 Task: Look for space in Rosetta, Egypt from 9th July, 2023 to 16th July, 2023 for 2 adults, 1 child in price range Rs.8000 to Rs.16000. Place can be entire place with 2 bedrooms having 2 beds and 1 bathroom. Property type can be house, flat, guest house. Booking option can be shelf check-in. Required host language is English.
Action: Mouse moved to (433, 91)
Screenshot: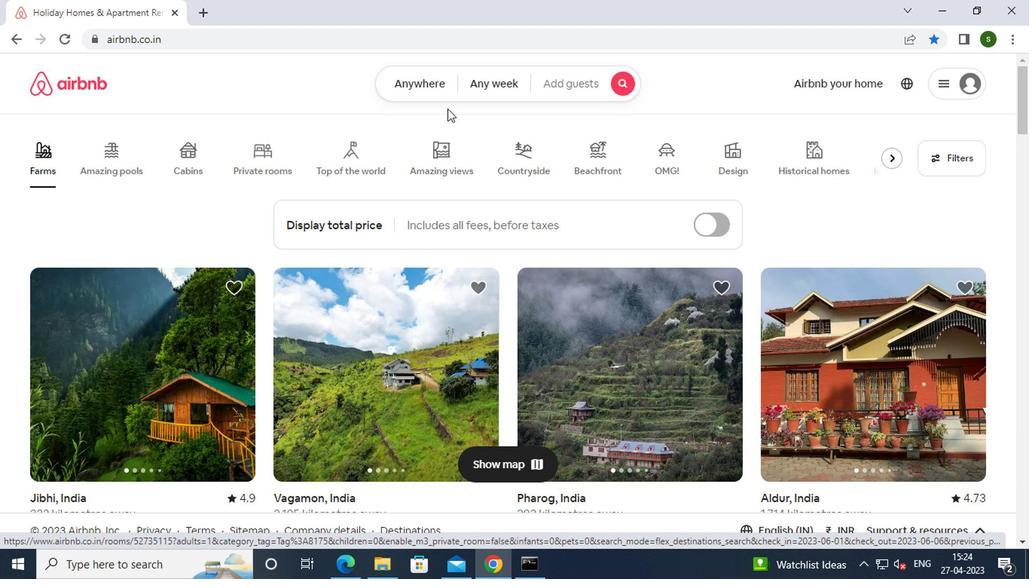 
Action: Mouse pressed left at (433, 91)
Screenshot: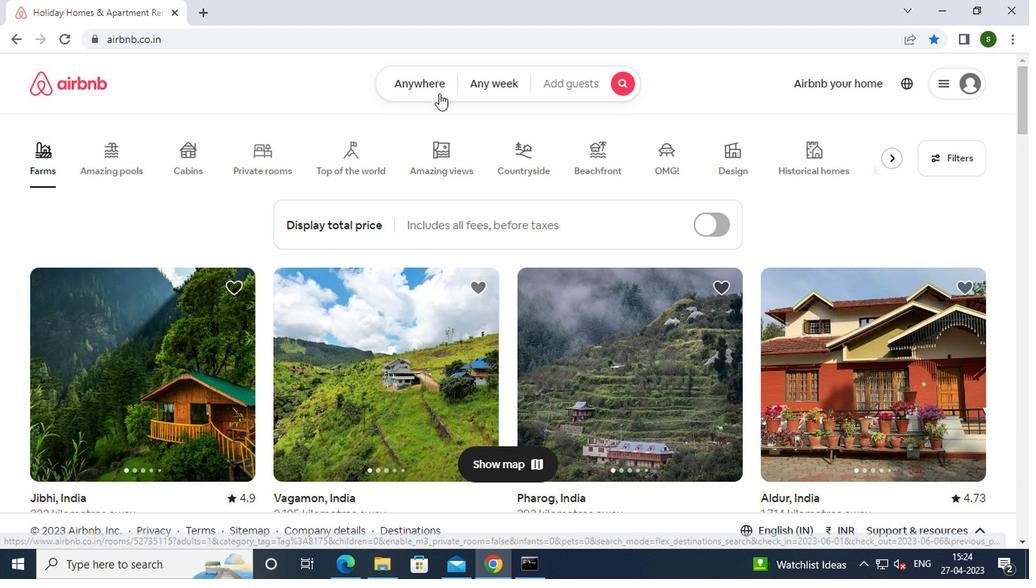 
Action: Mouse moved to (317, 153)
Screenshot: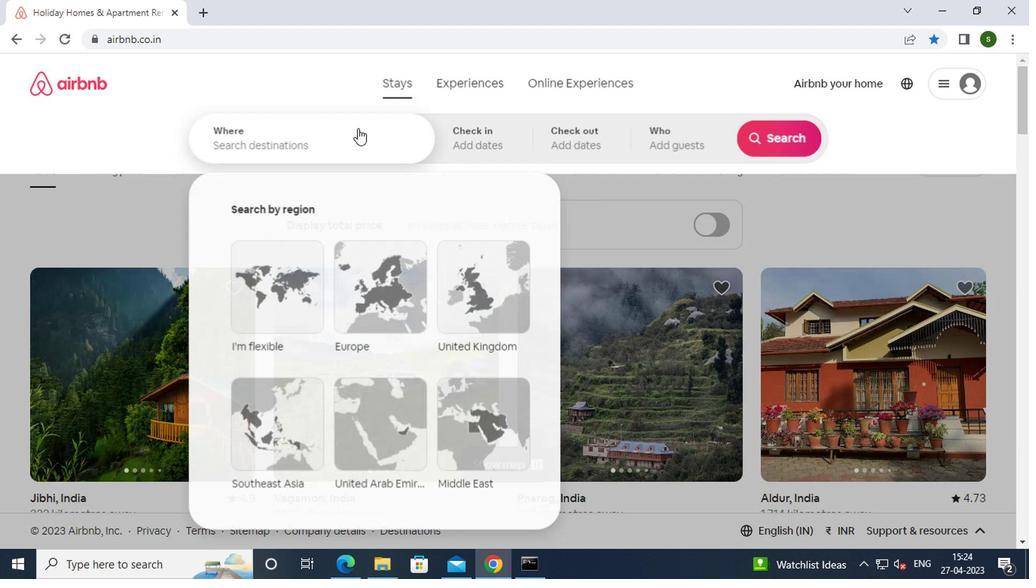 
Action: Mouse pressed left at (317, 153)
Screenshot: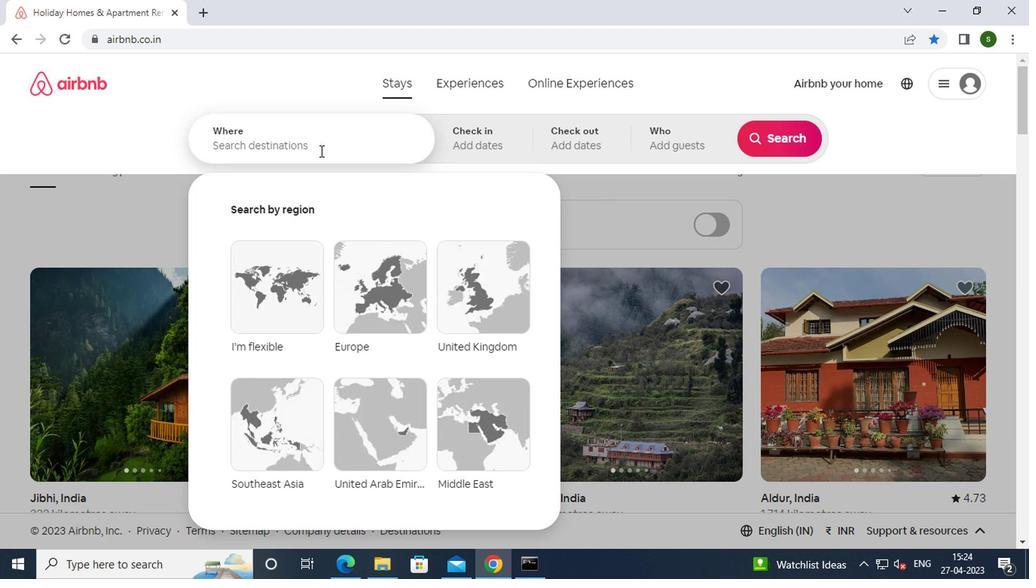 
Action: Key pressed r<Key.caps_lock>osetta,<Key.space><Key.caps_lock>e<Key.caps_lock>gypt
Screenshot: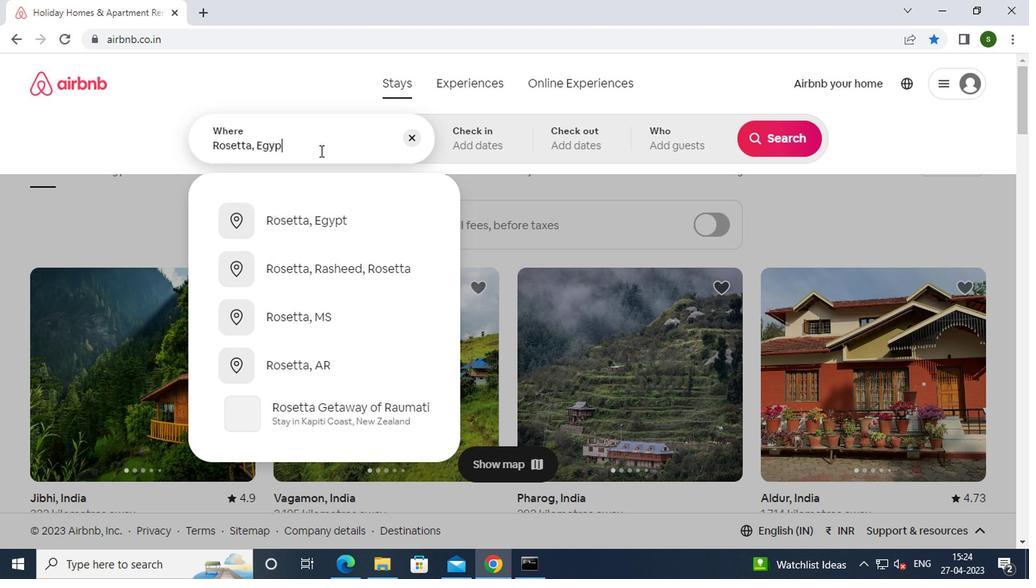
Action: Mouse moved to (337, 222)
Screenshot: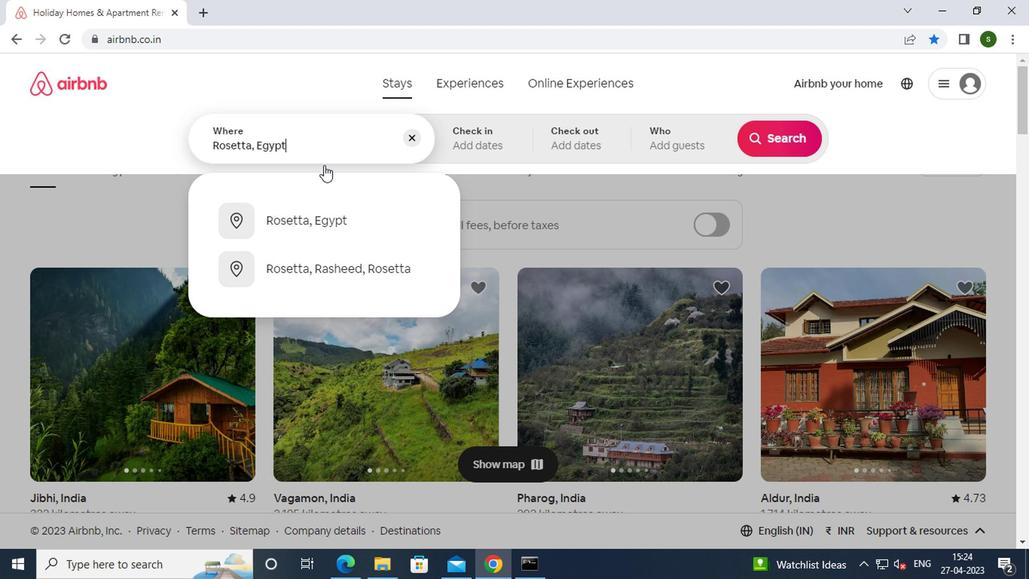 
Action: Mouse pressed left at (337, 222)
Screenshot: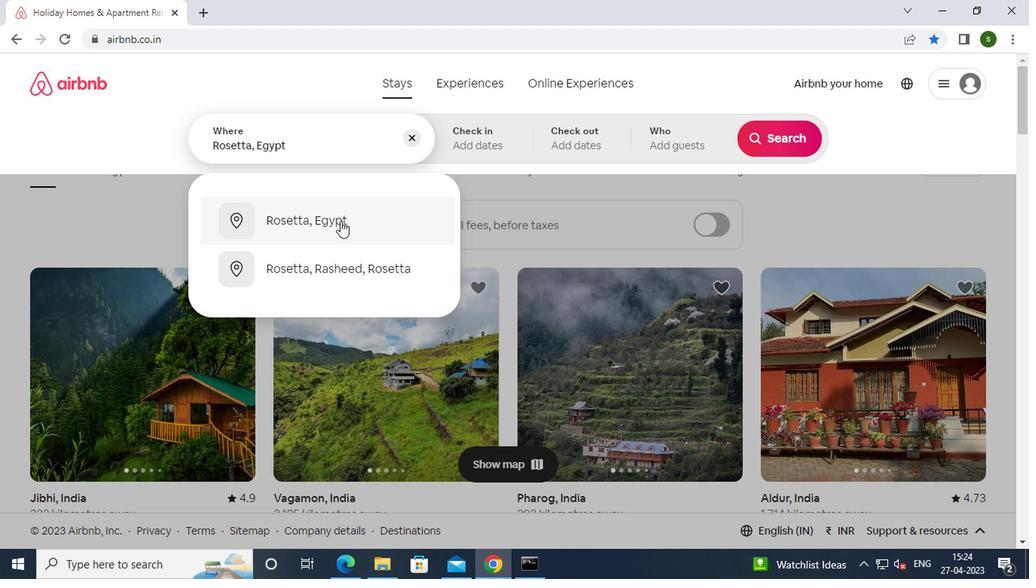 
Action: Mouse moved to (765, 261)
Screenshot: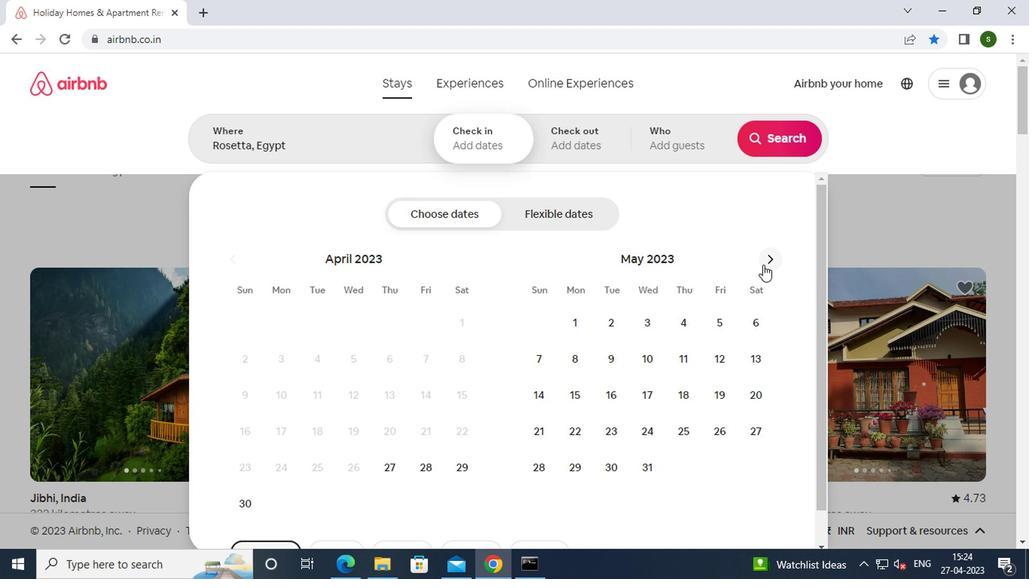
Action: Mouse pressed left at (765, 261)
Screenshot: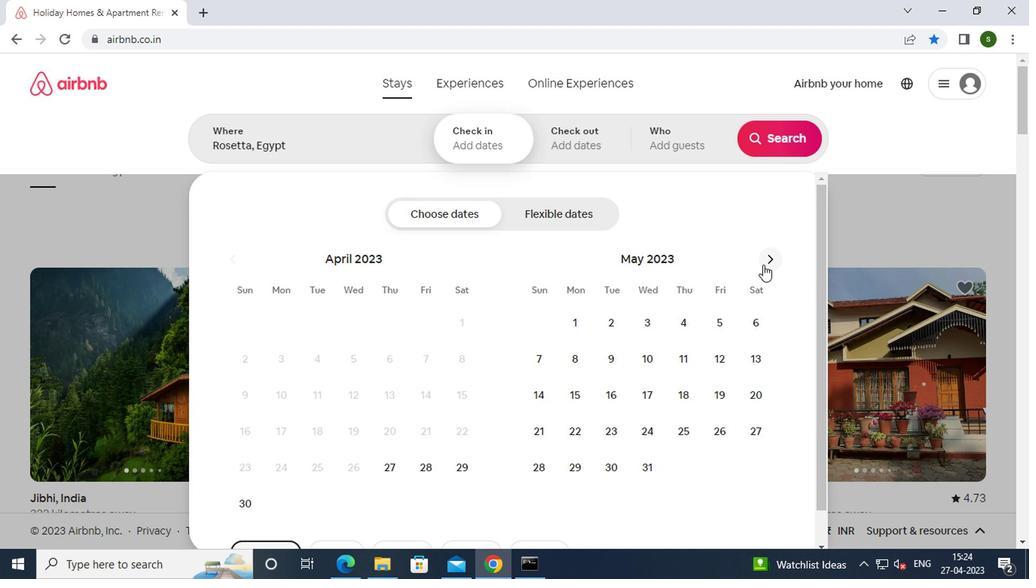 
Action: Mouse pressed left at (765, 261)
Screenshot: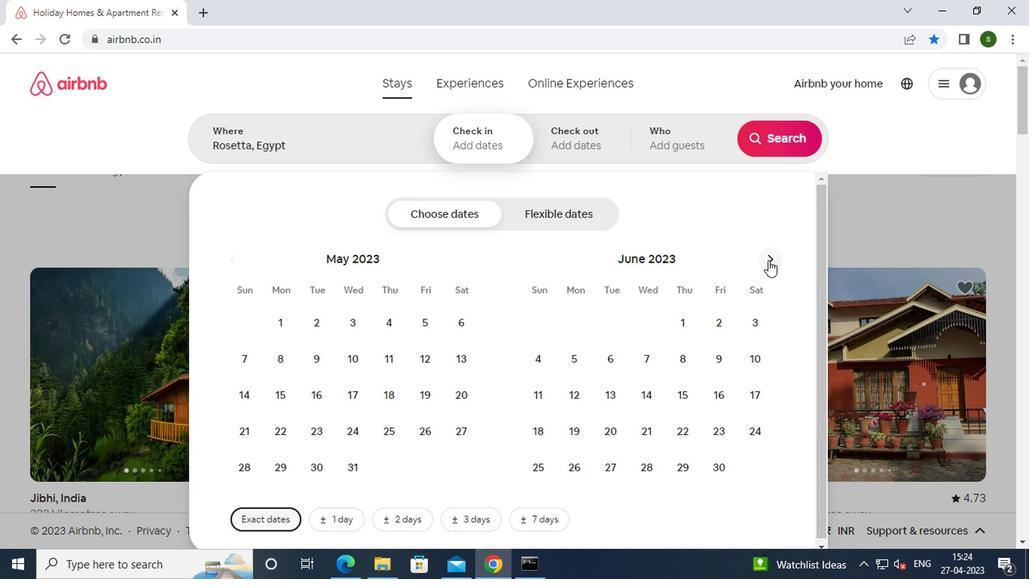 
Action: Mouse moved to (540, 389)
Screenshot: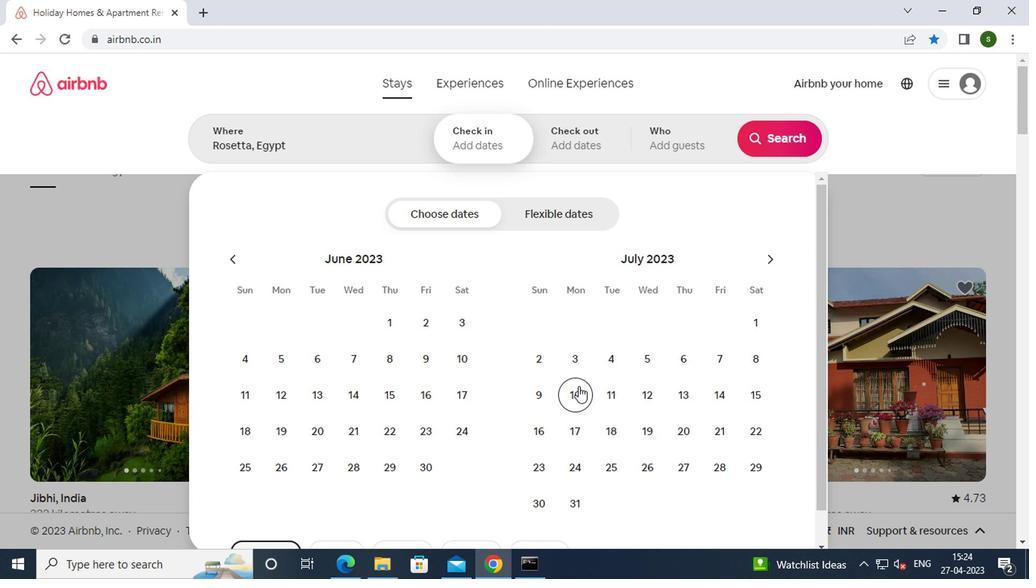 
Action: Mouse pressed left at (540, 389)
Screenshot: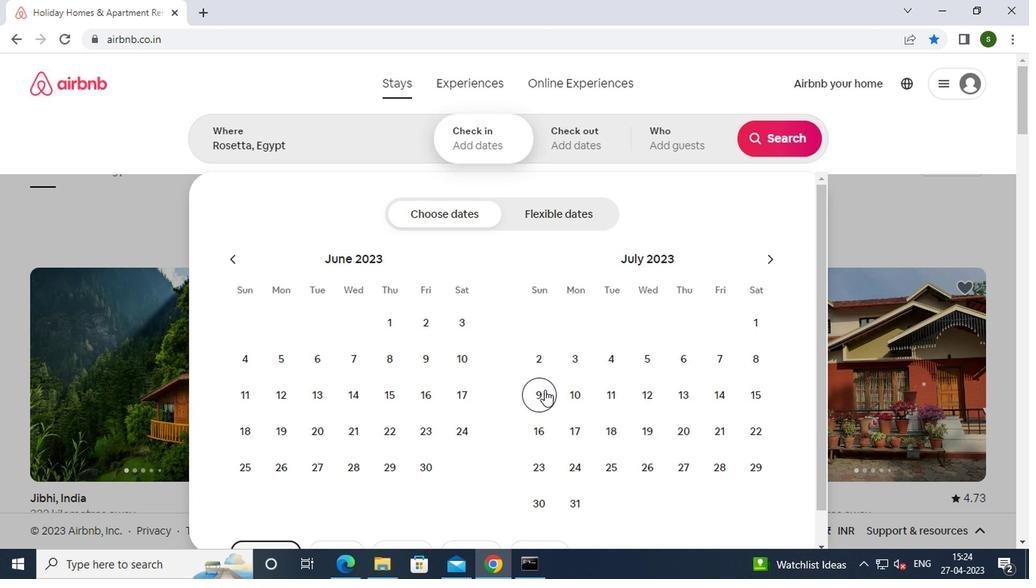 
Action: Mouse moved to (537, 423)
Screenshot: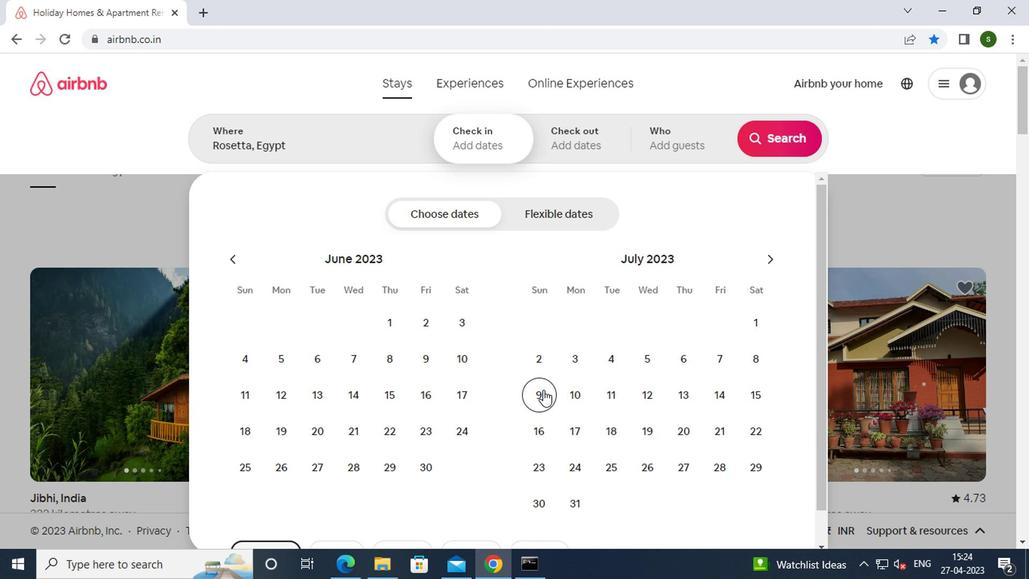 
Action: Mouse pressed left at (537, 423)
Screenshot: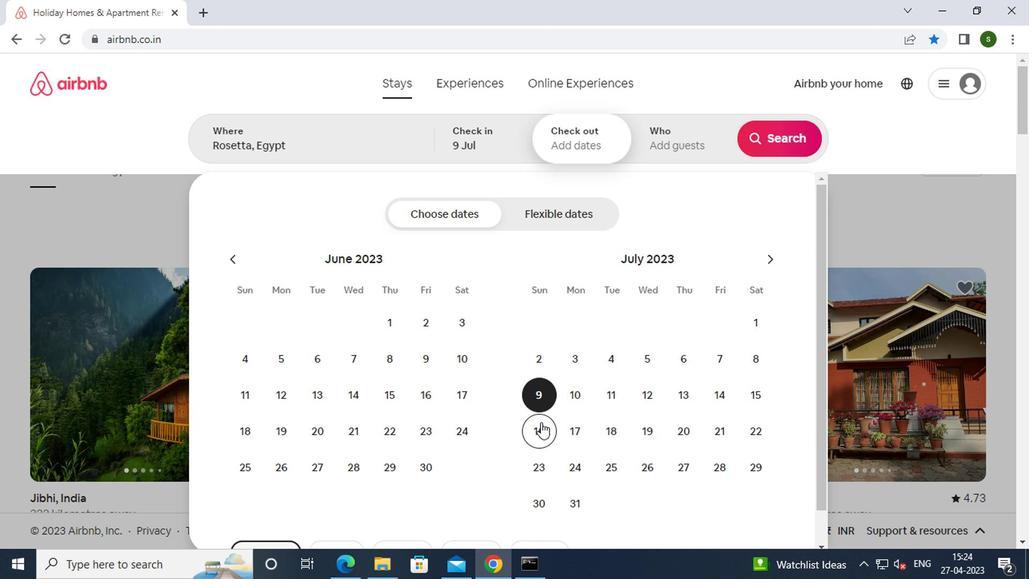 
Action: Mouse moved to (675, 143)
Screenshot: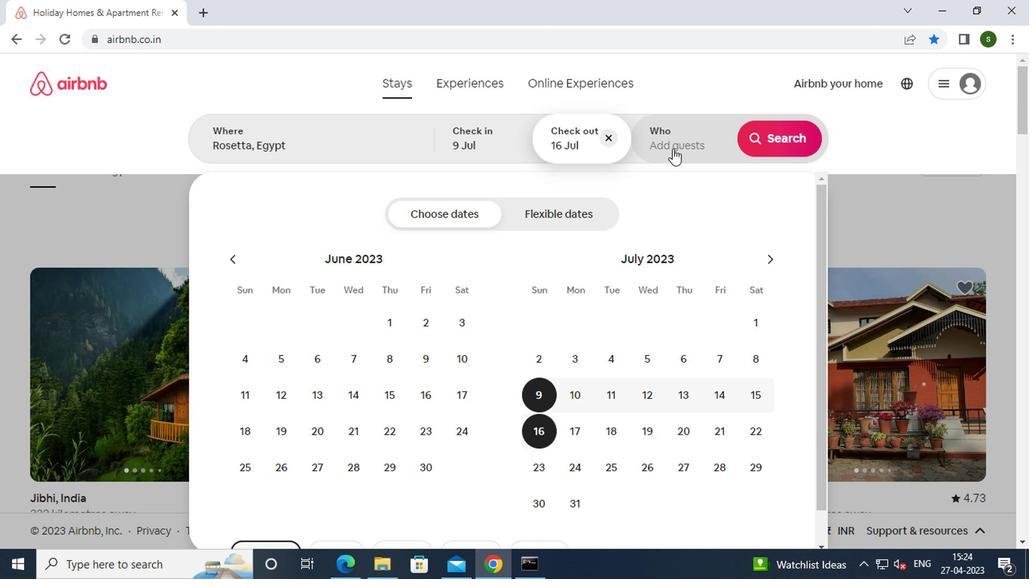 
Action: Mouse pressed left at (675, 143)
Screenshot: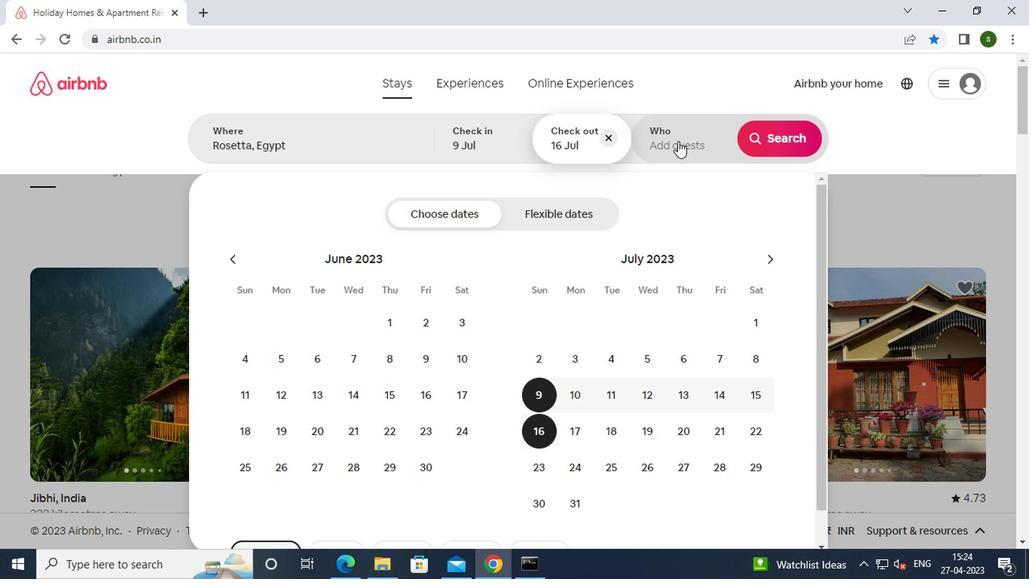 
Action: Mouse moved to (778, 215)
Screenshot: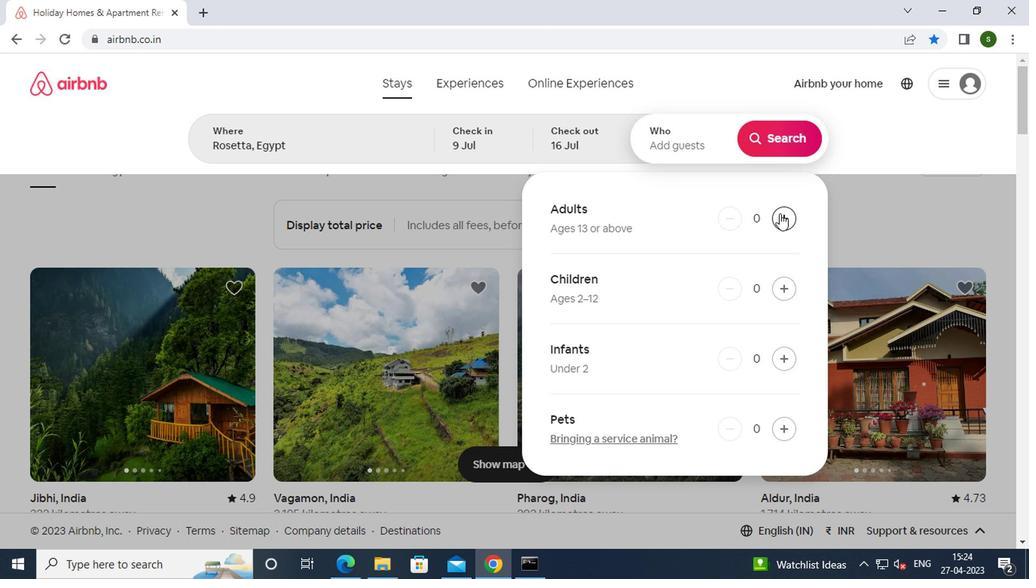
Action: Mouse pressed left at (778, 215)
Screenshot: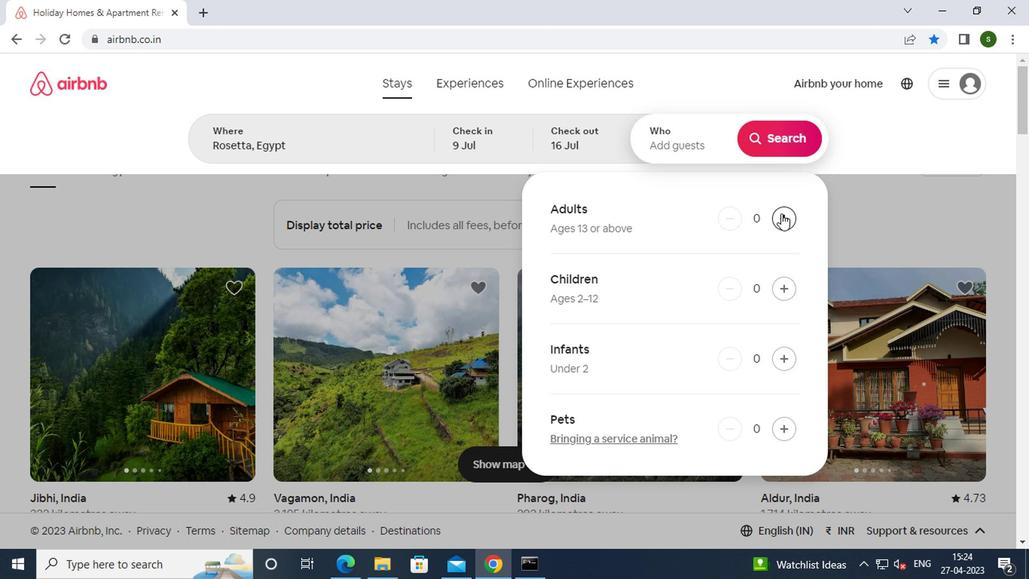 
Action: Mouse pressed left at (778, 215)
Screenshot: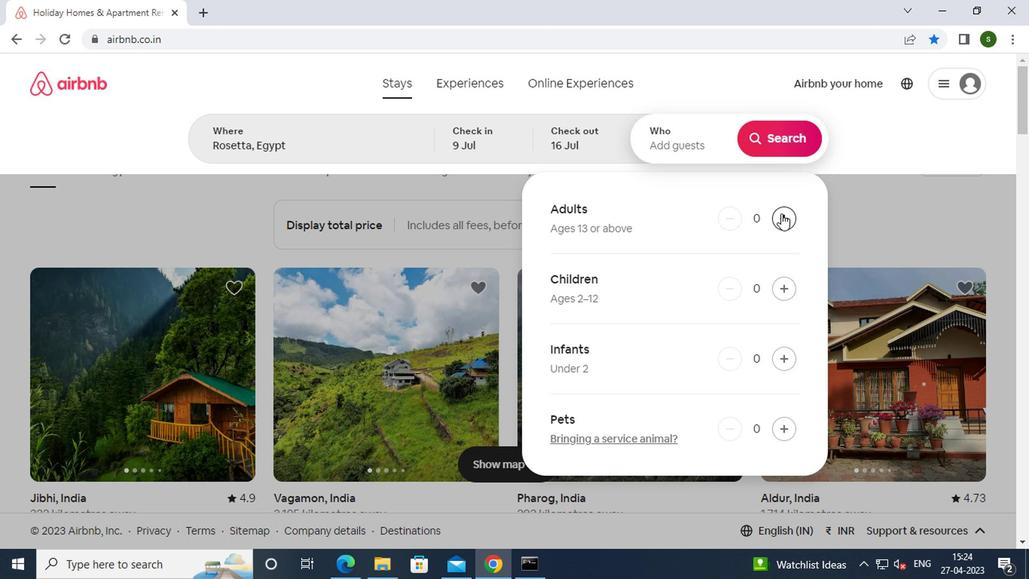 
Action: Mouse moved to (784, 281)
Screenshot: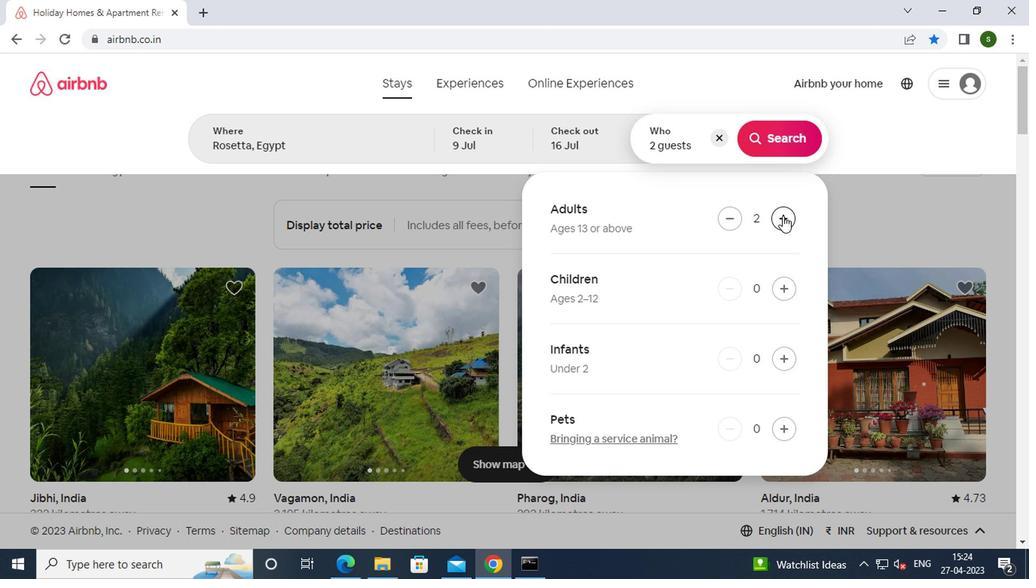 
Action: Mouse pressed left at (784, 281)
Screenshot: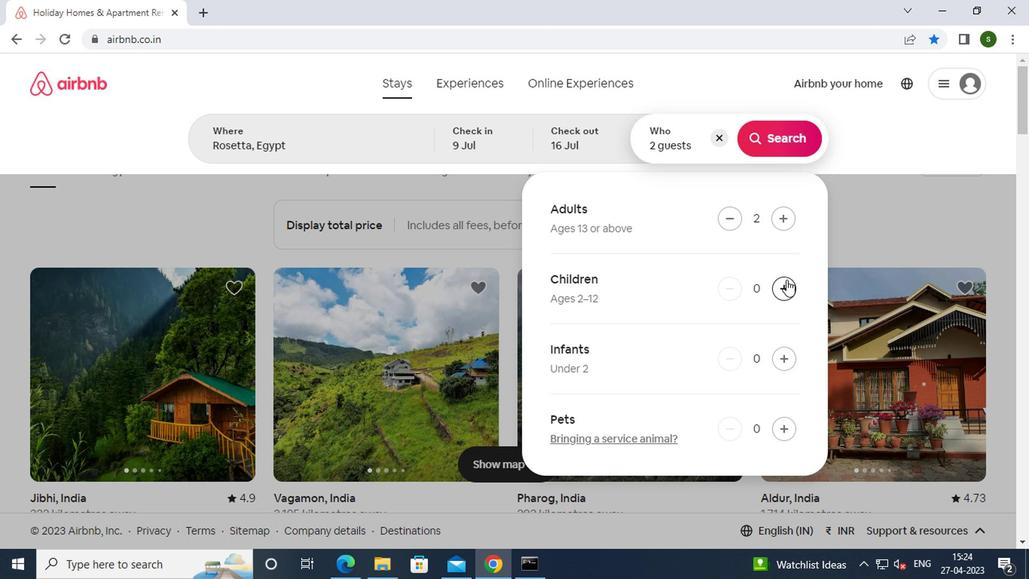 
Action: Mouse moved to (787, 143)
Screenshot: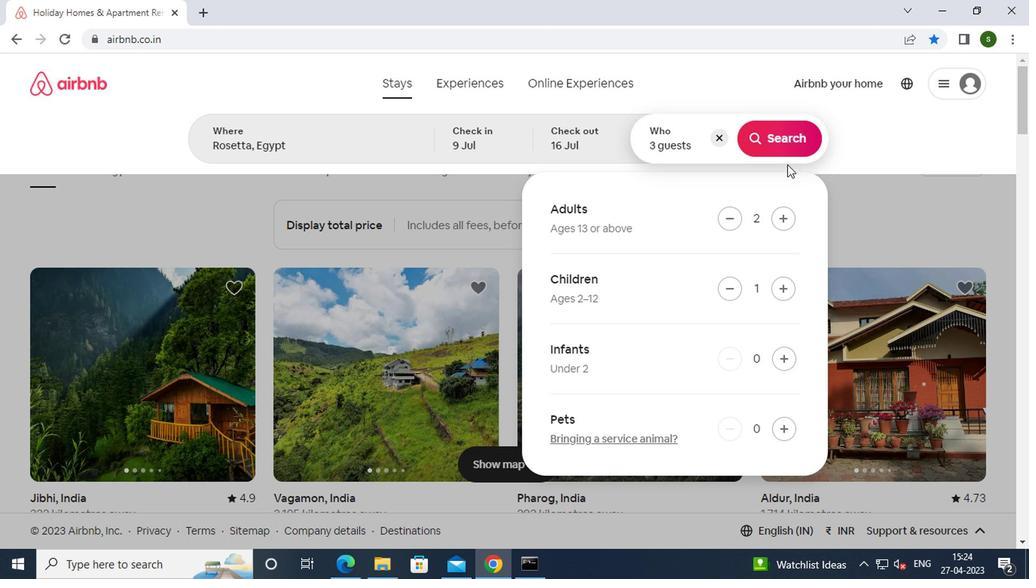 
Action: Mouse pressed left at (787, 143)
Screenshot: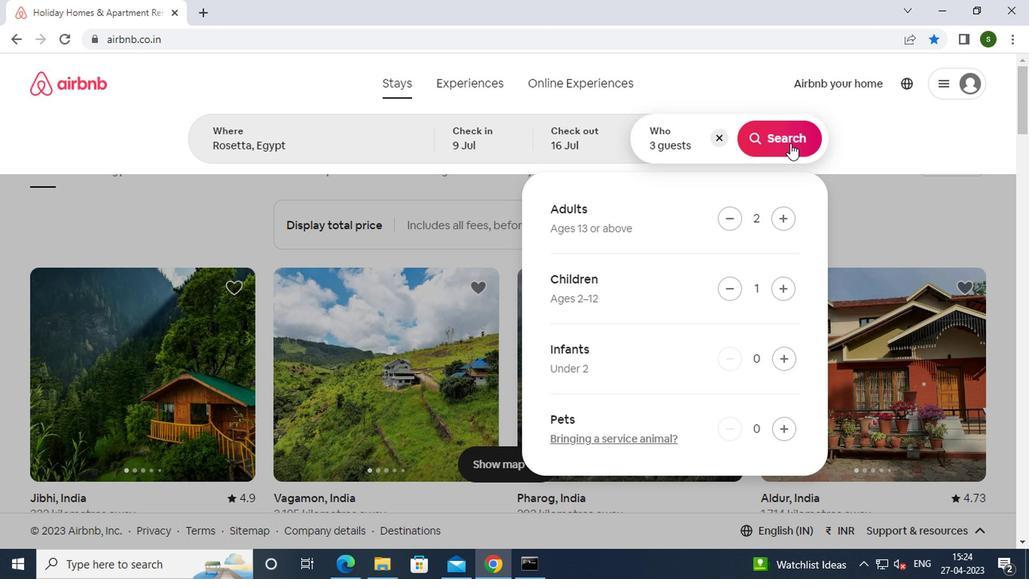 
Action: Mouse moved to (958, 156)
Screenshot: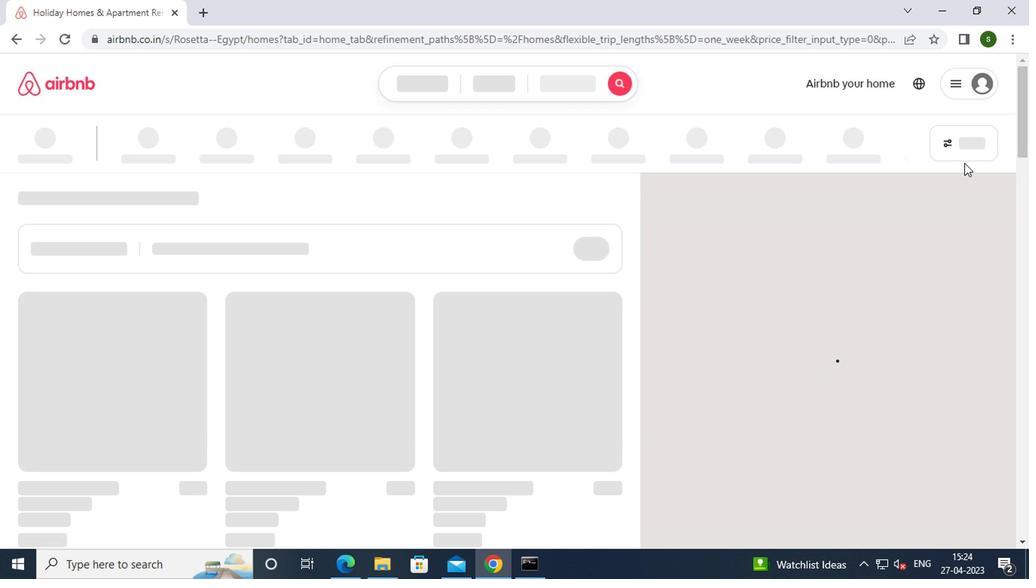 
Action: Mouse pressed left at (958, 156)
Screenshot: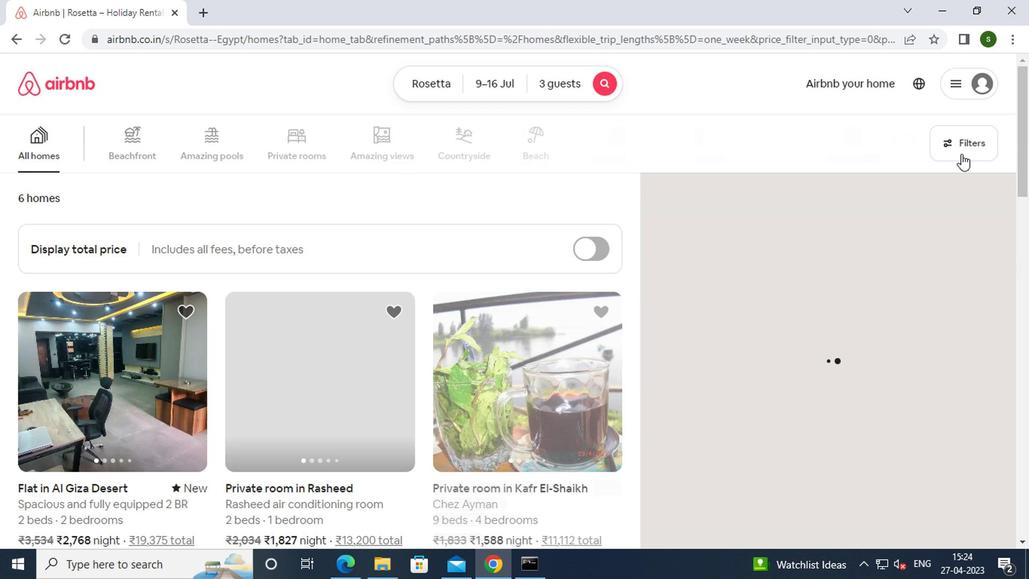
Action: Mouse moved to (396, 344)
Screenshot: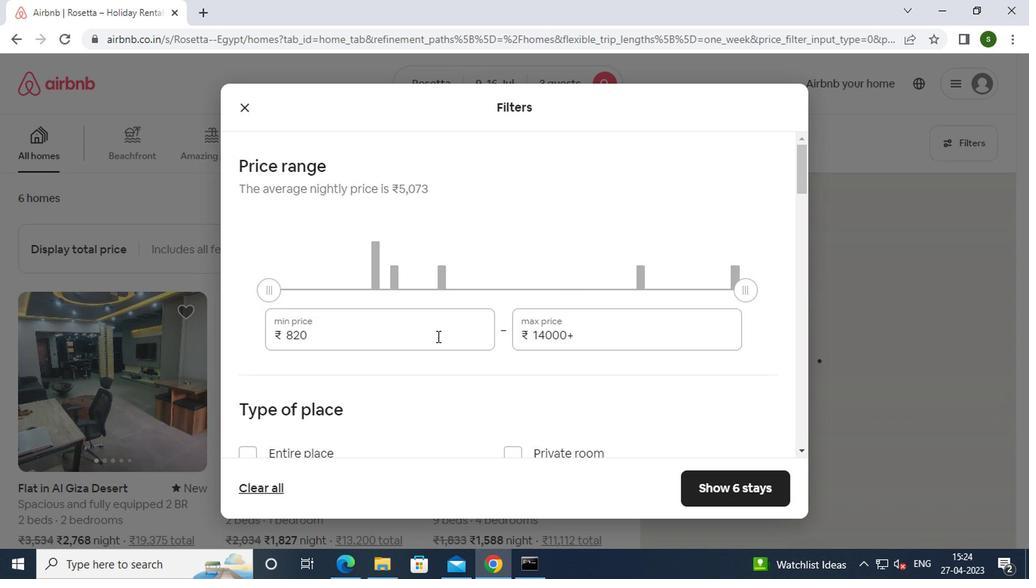 
Action: Mouse pressed left at (396, 344)
Screenshot: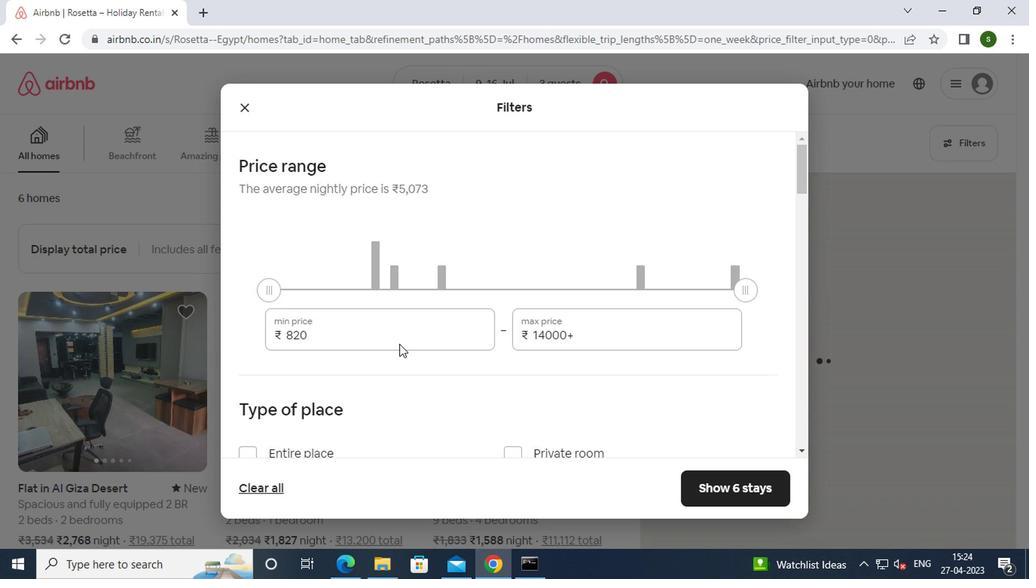 
Action: Mouse moved to (395, 330)
Screenshot: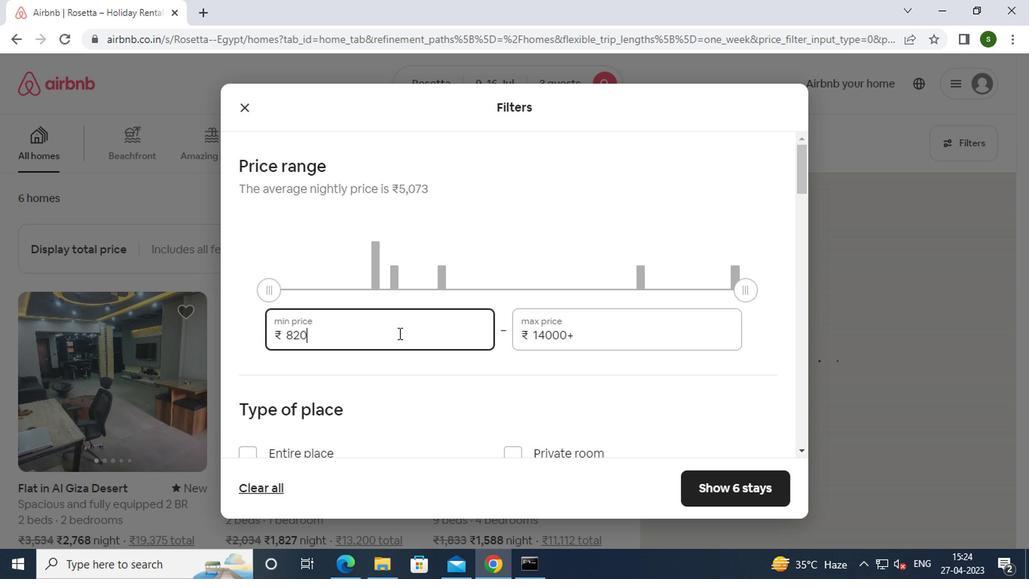 
Action: Key pressed <Key.backspace><Key.backspace><Key.backspace><Key.backspace><Key.backspace><Key.backspace><Key.backspace><Key.backspace>8000
Screenshot: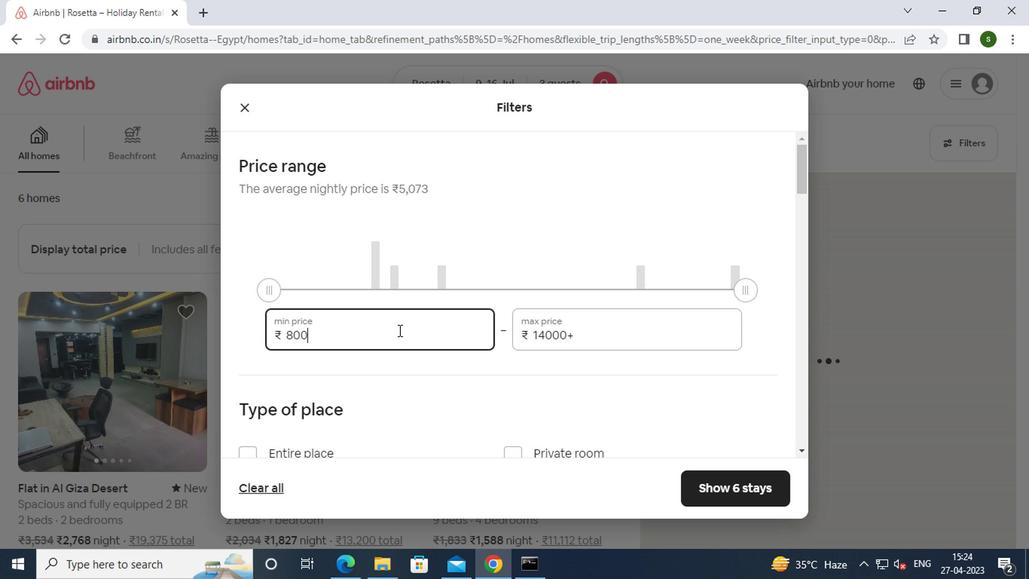 
Action: Mouse moved to (593, 336)
Screenshot: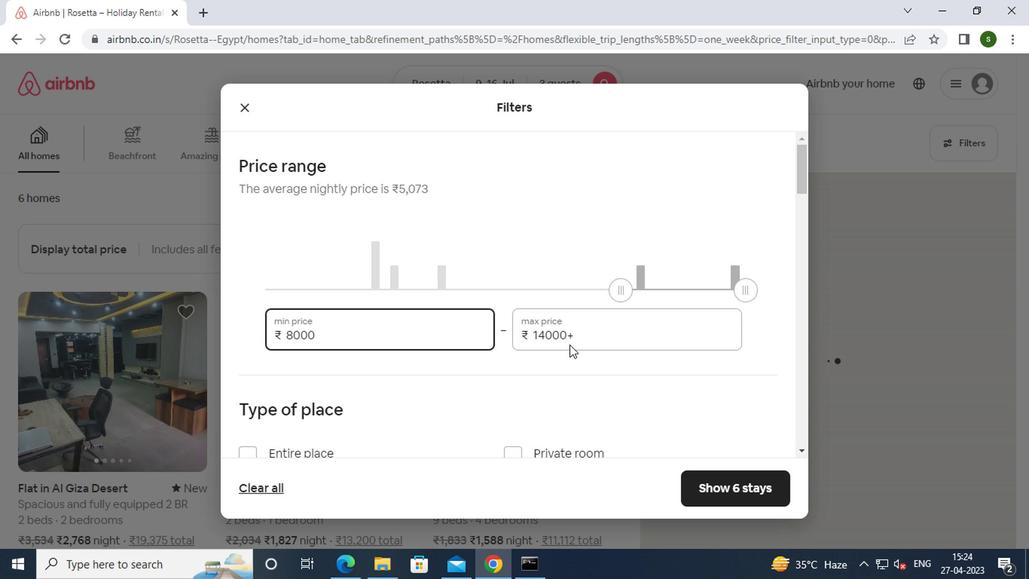 
Action: Mouse pressed left at (593, 336)
Screenshot: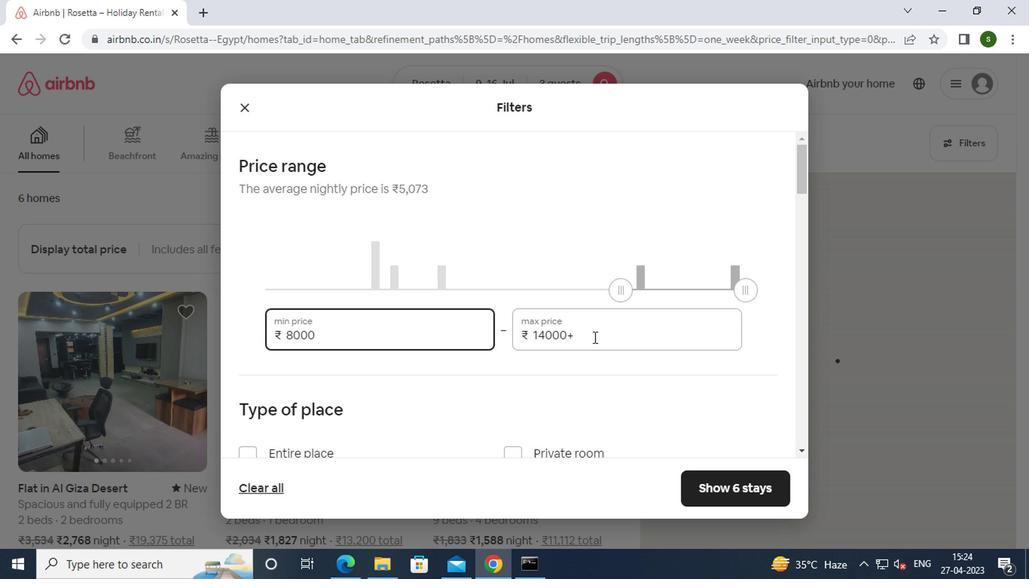 
Action: Key pressed <Key.backspace><Key.backspace><Key.backspace><Key.backspace><Key.backspace><Key.backspace><Key.backspace><Key.backspace><Key.backspace>16000
Screenshot: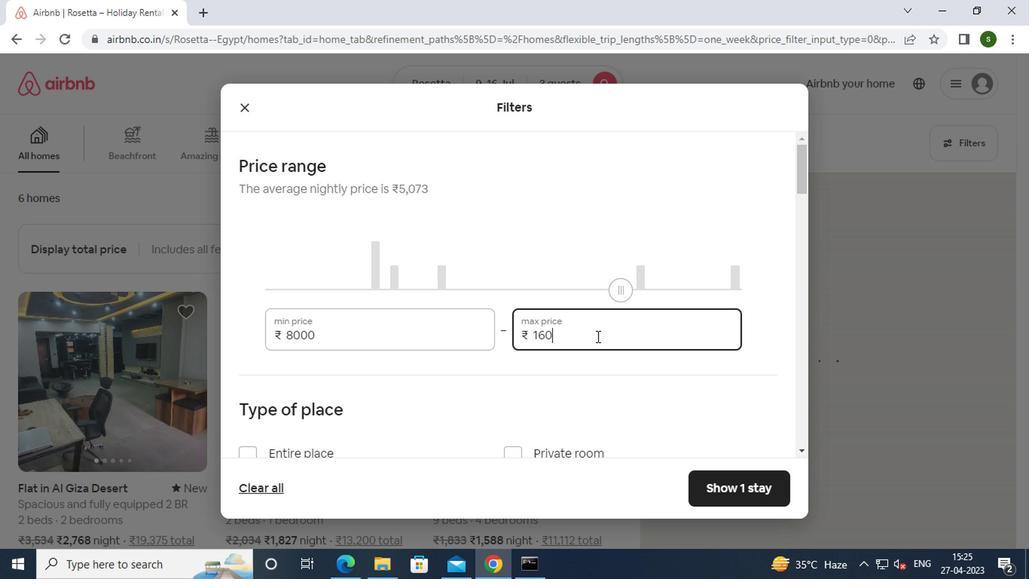 
Action: Mouse moved to (481, 315)
Screenshot: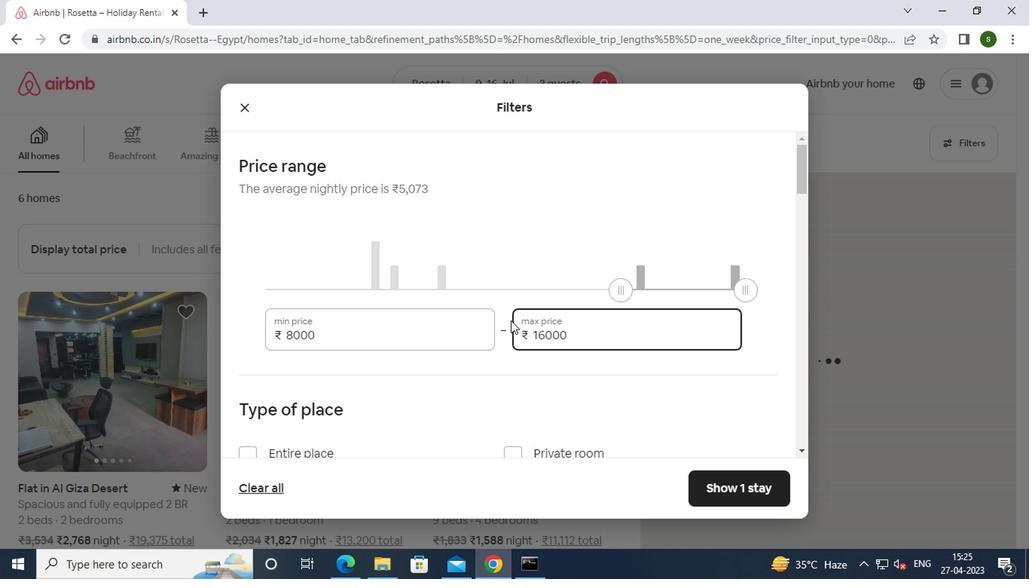 
Action: Mouse scrolled (481, 315) with delta (0, 0)
Screenshot: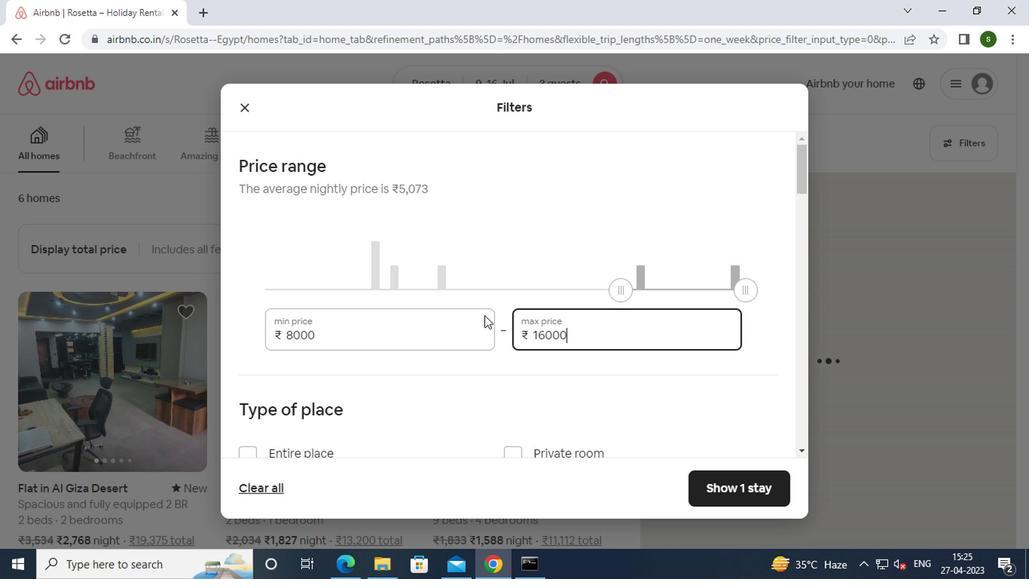 
Action: Mouse scrolled (481, 315) with delta (0, 0)
Screenshot: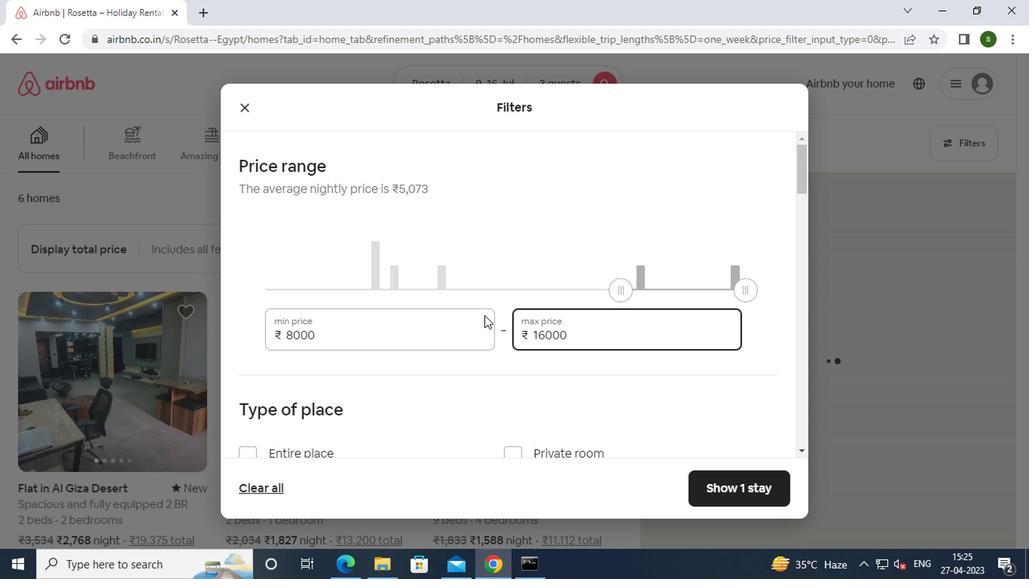 
Action: Mouse scrolled (481, 315) with delta (0, 0)
Screenshot: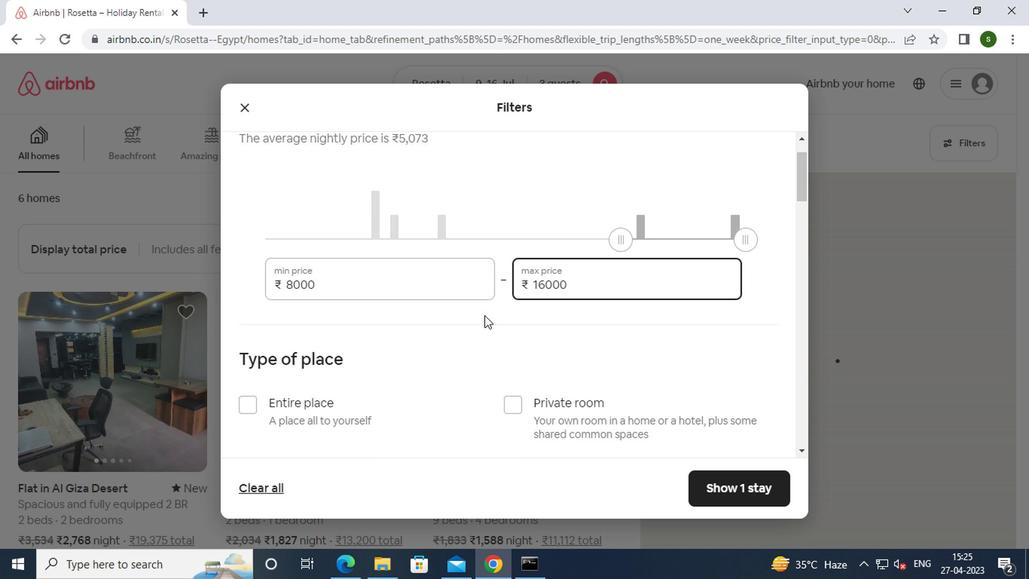 
Action: Mouse moved to (308, 242)
Screenshot: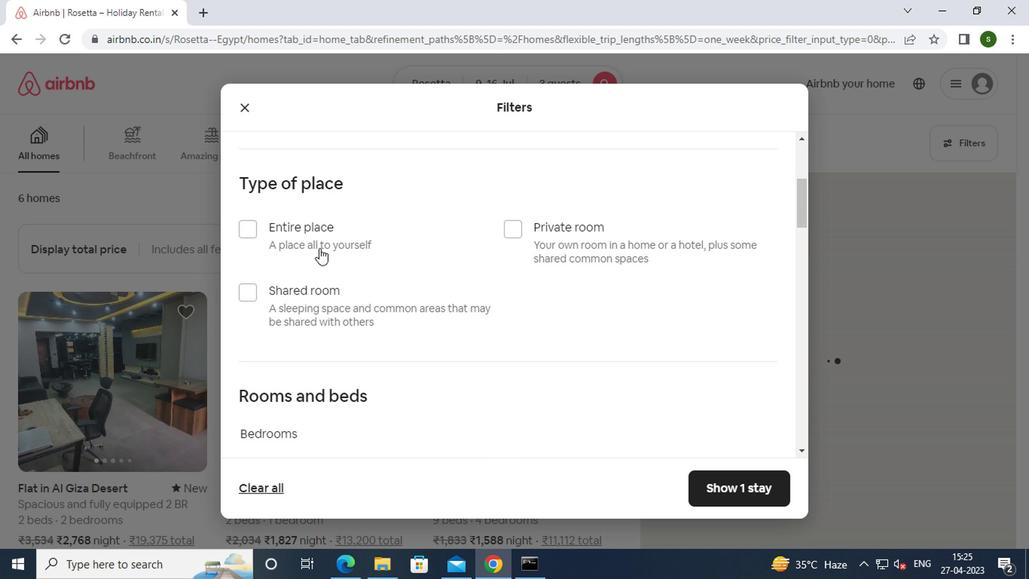 
Action: Mouse pressed left at (308, 242)
Screenshot: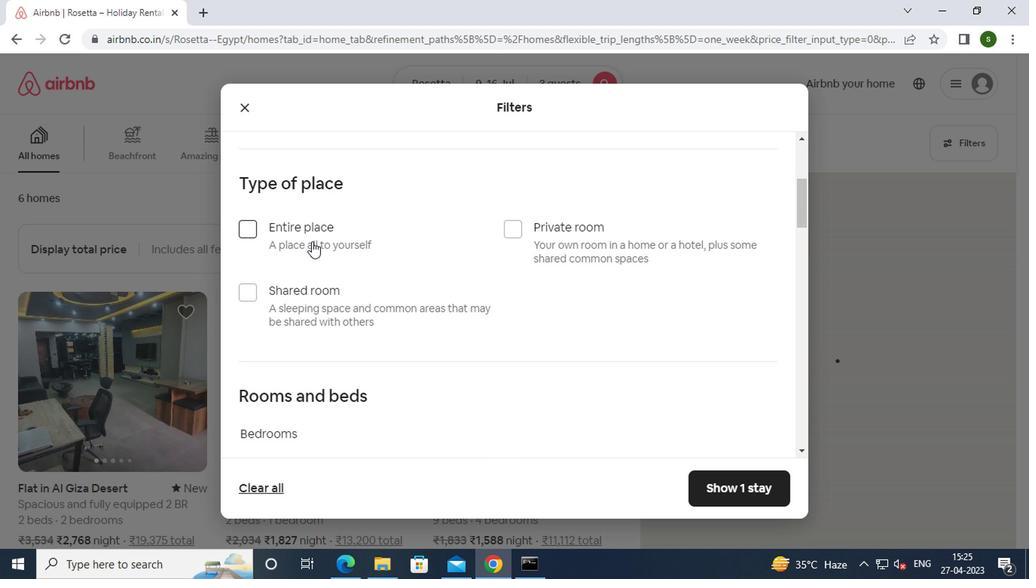 
Action: Mouse scrolled (308, 241) with delta (0, -1)
Screenshot: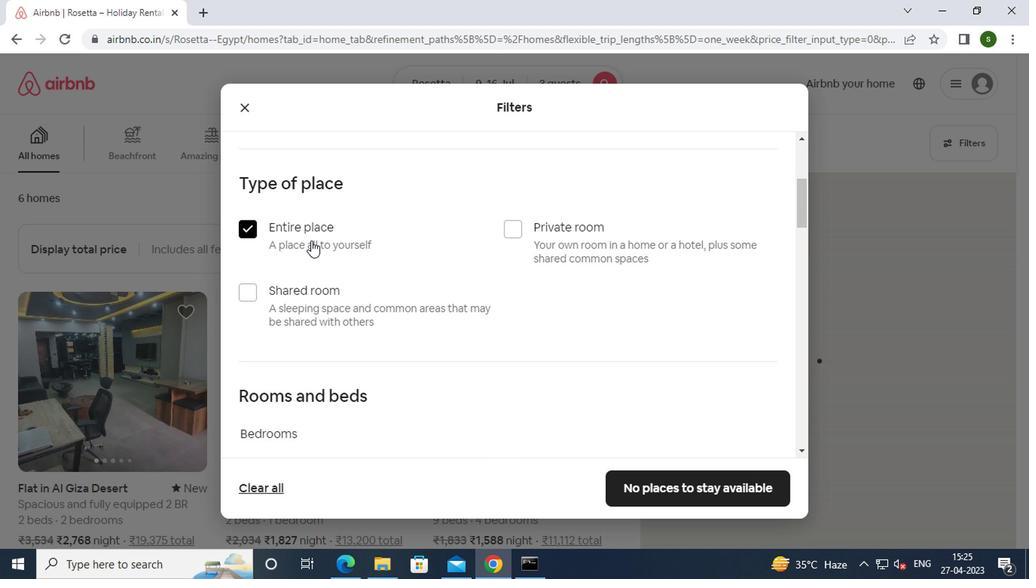 
Action: Mouse scrolled (308, 241) with delta (0, -1)
Screenshot: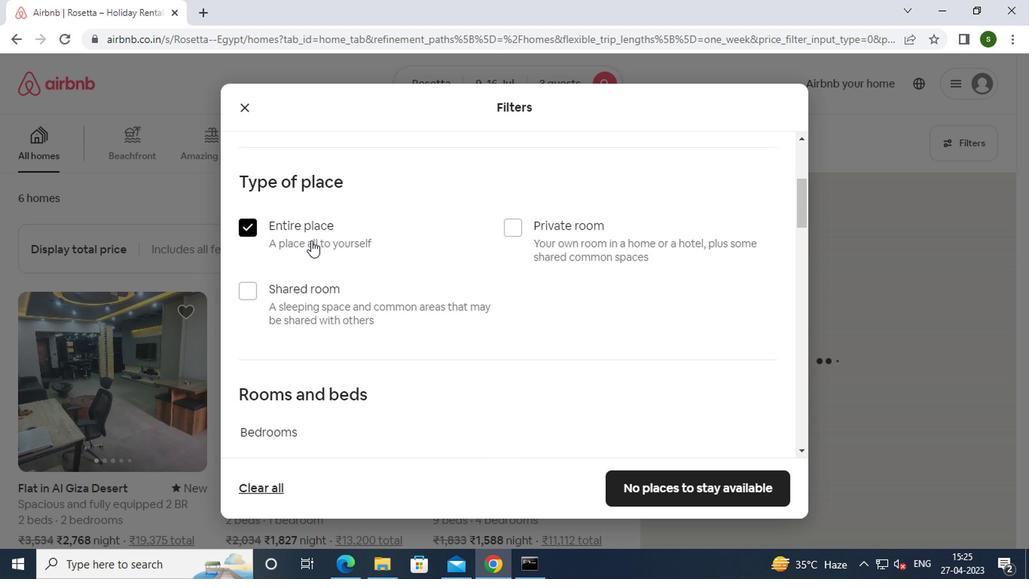 
Action: Mouse scrolled (308, 241) with delta (0, -1)
Screenshot: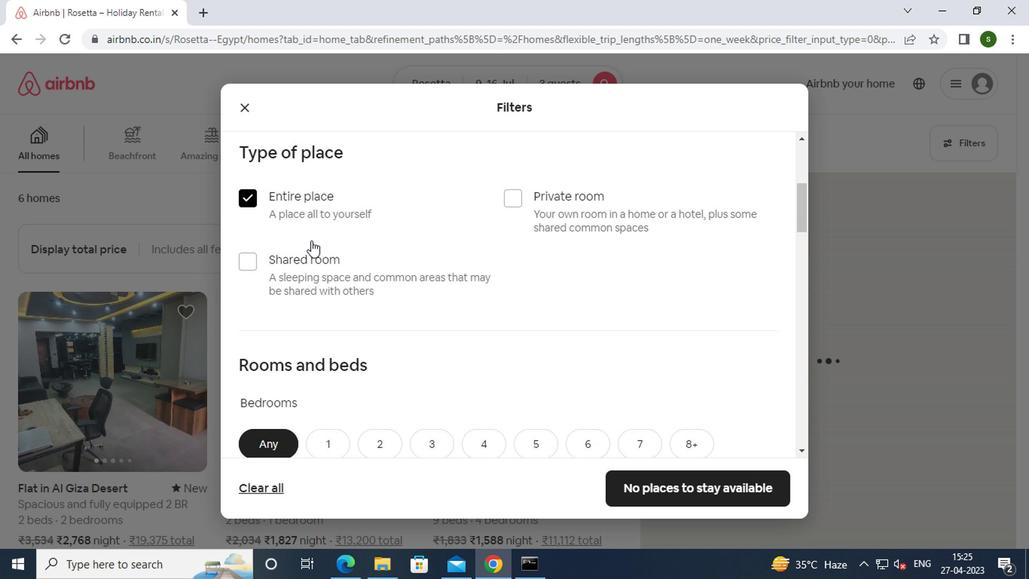 
Action: Mouse moved to (373, 248)
Screenshot: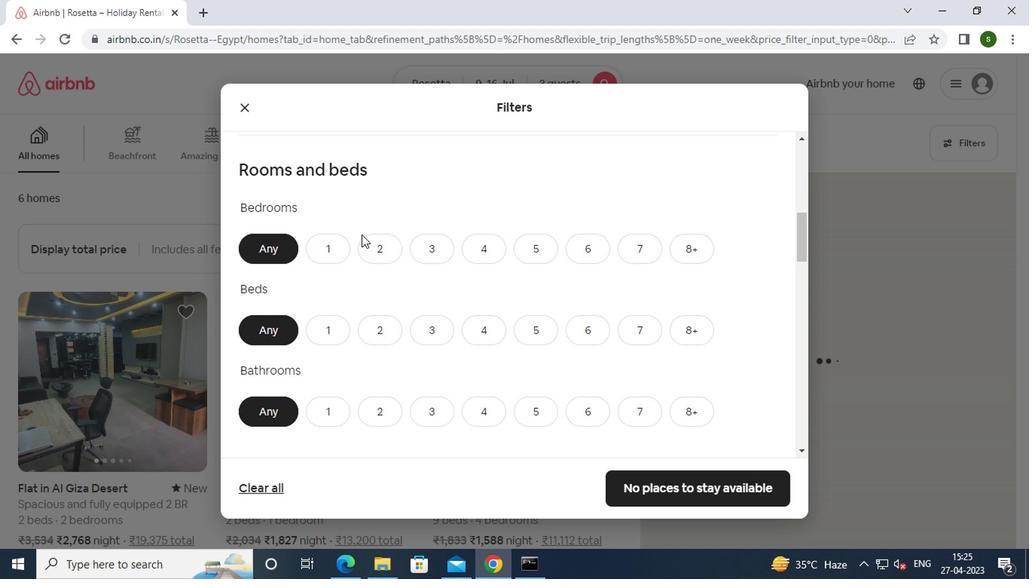 
Action: Mouse pressed left at (373, 248)
Screenshot: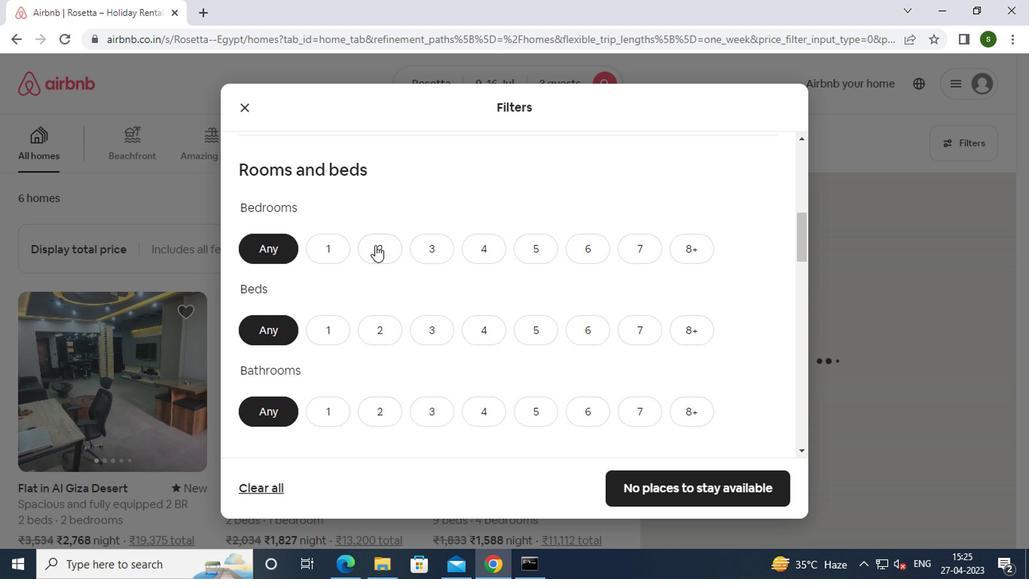 
Action: Mouse moved to (377, 325)
Screenshot: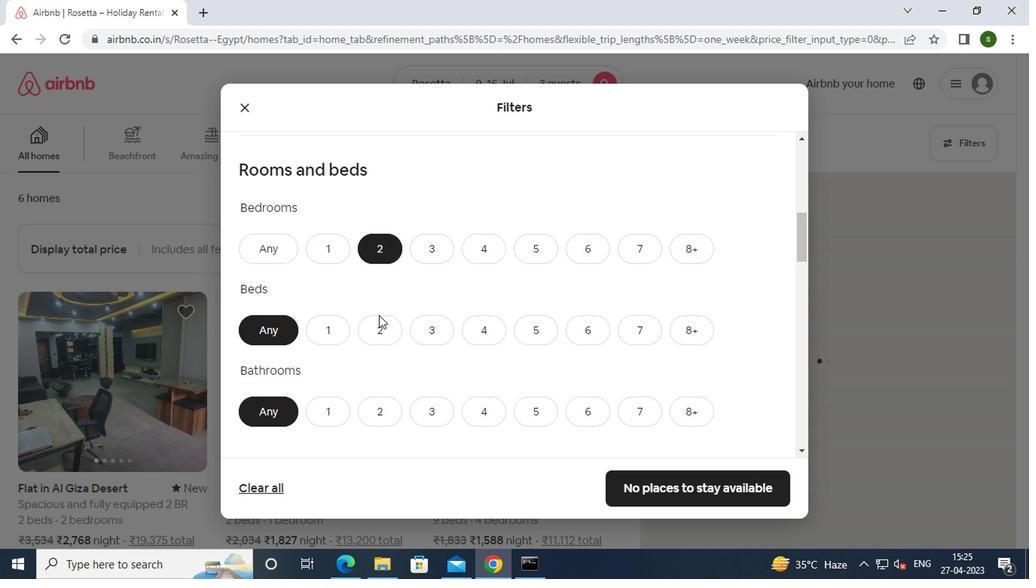 
Action: Mouse pressed left at (377, 325)
Screenshot: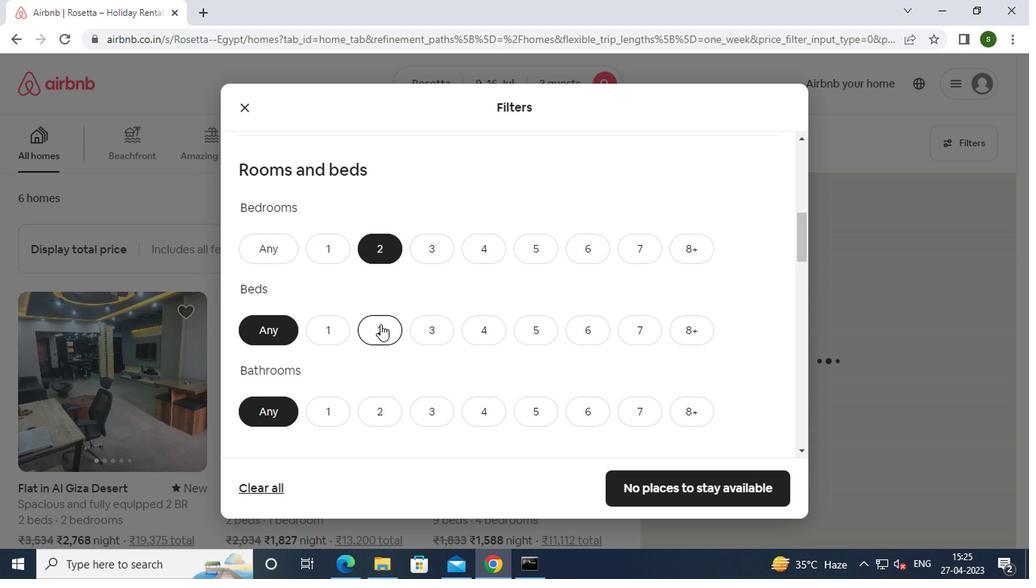 
Action: Mouse moved to (334, 399)
Screenshot: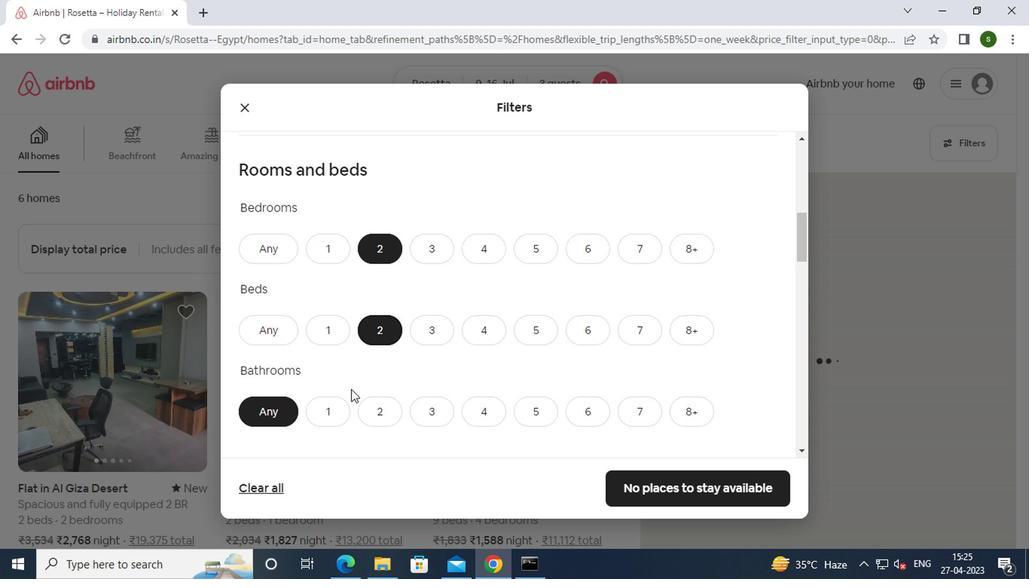 
Action: Mouse pressed left at (334, 399)
Screenshot: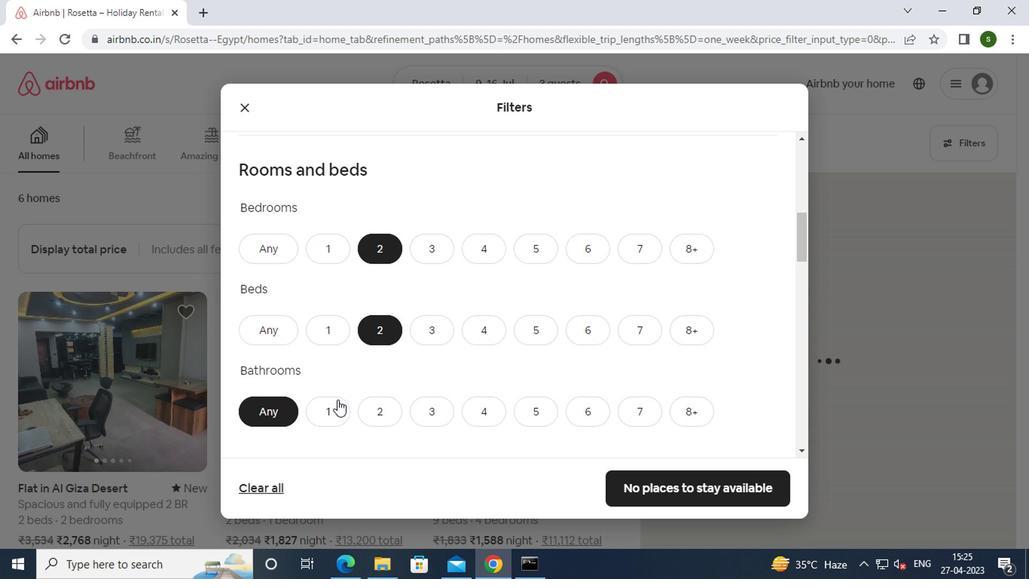 
Action: Mouse moved to (449, 334)
Screenshot: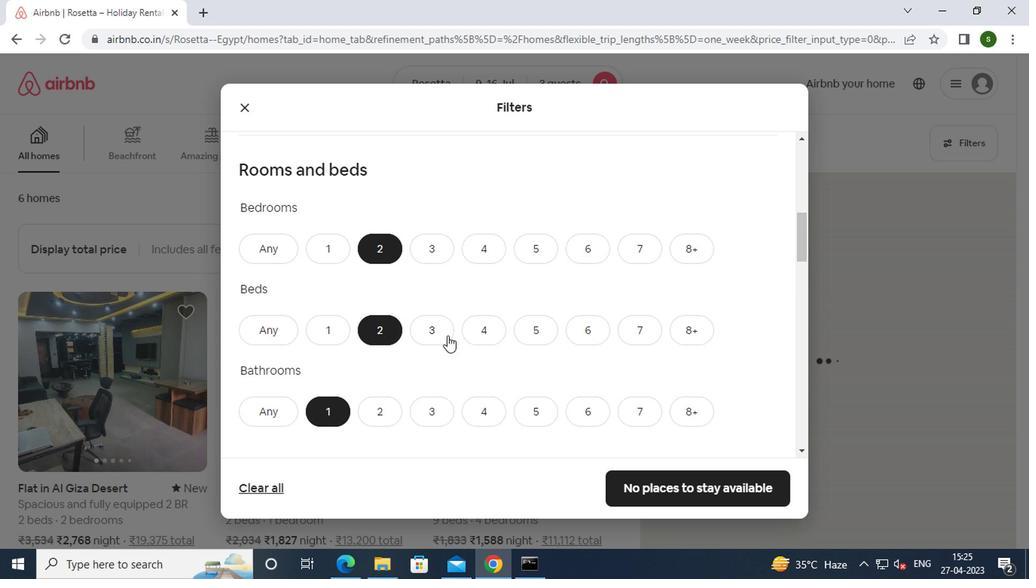 
Action: Mouse scrolled (449, 333) with delta (0, -1)
Screenshot: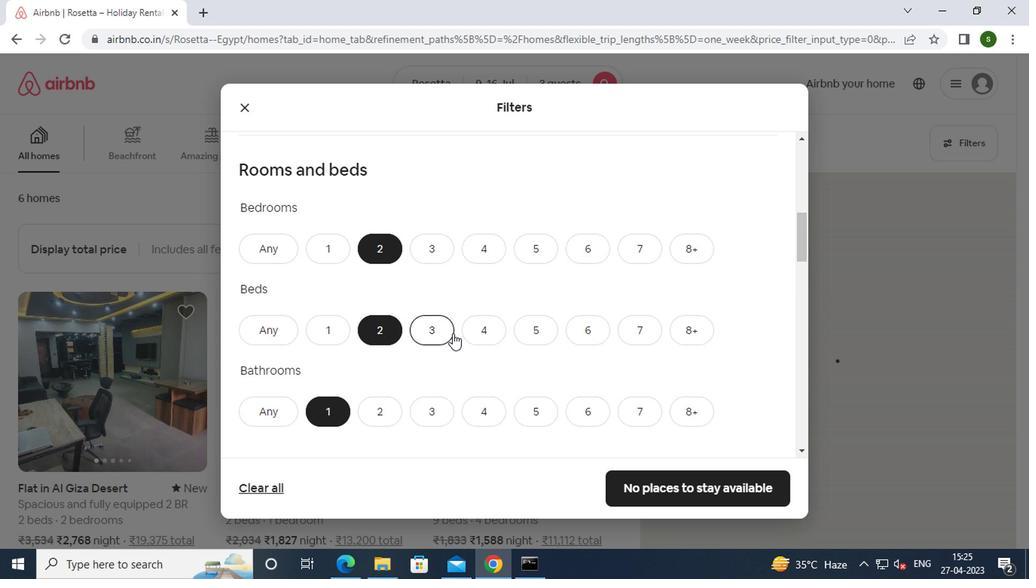 
Action: Mouse scrolled (449, 333) with delta (0, -1)
Screenshot: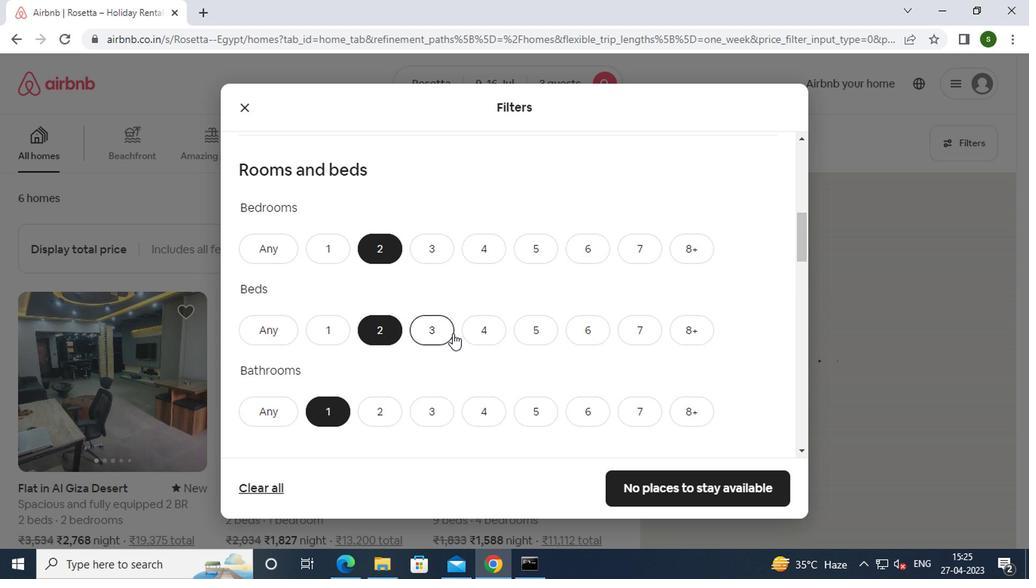 
Action: Mouse scrolled (449, 333) with delta (0, -1)
Screenshot: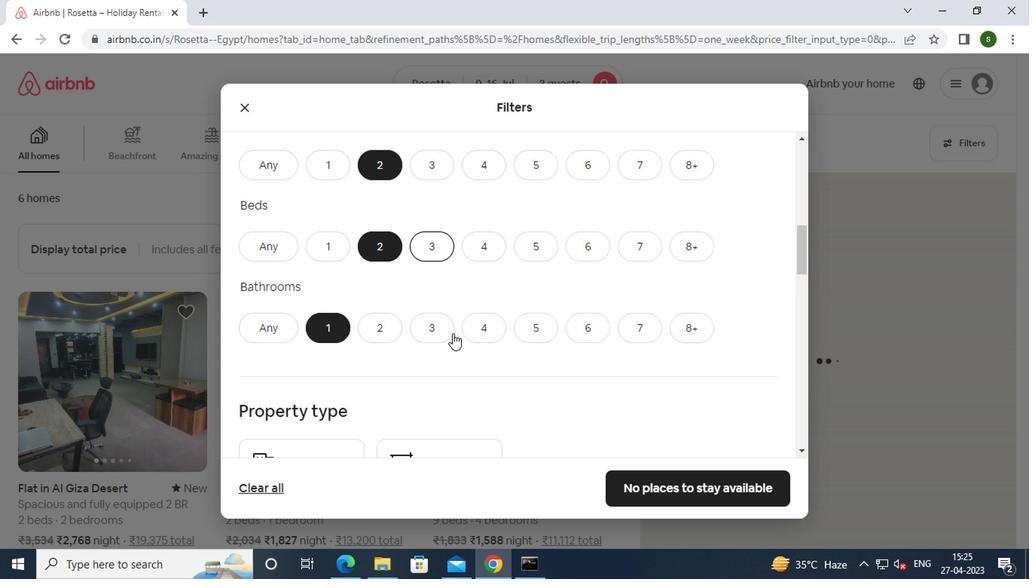 
Action: Mouse moved to (286, 342)
Screenshot: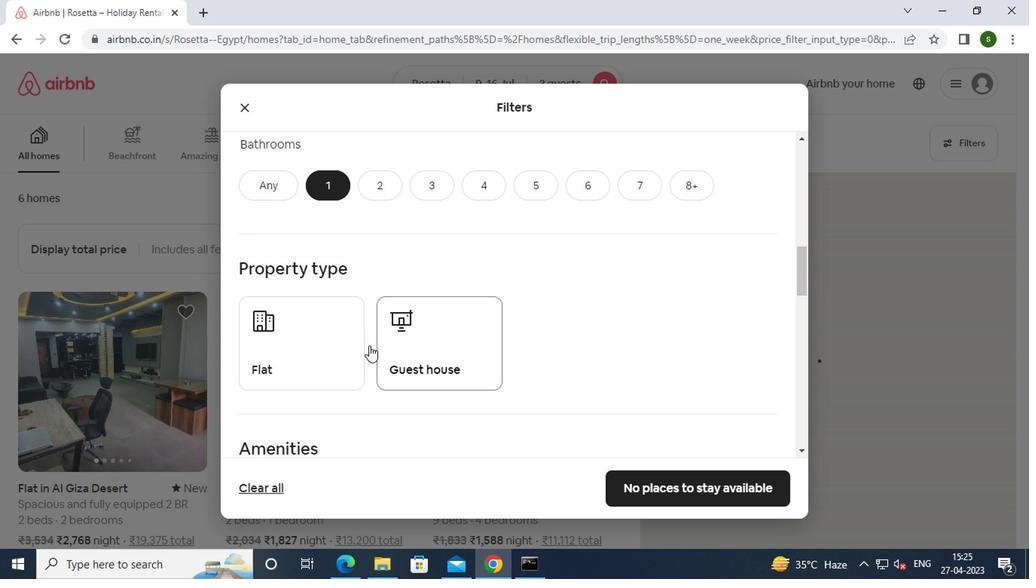 
Action: Mouse pressed left at (286, 342)
Screenshot: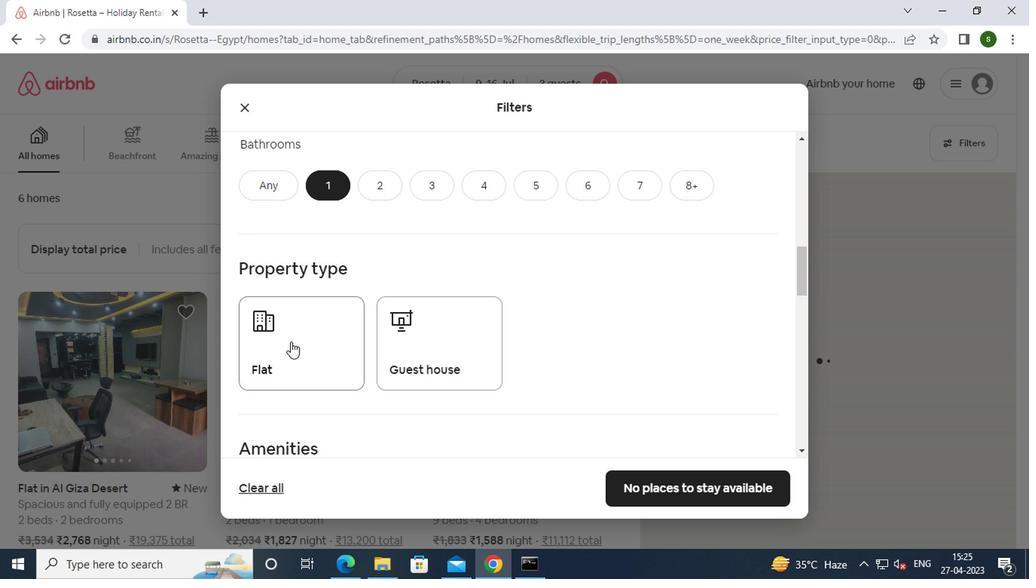 
Action: Mouse moved to (433, 357)
Screenshot: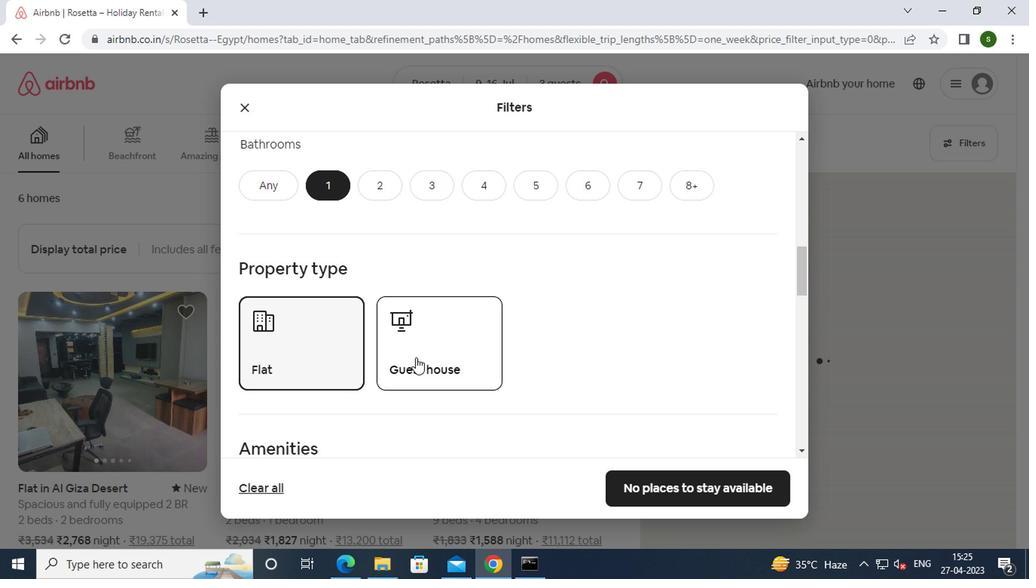 
Action: Mouse pressed left at (433, 357)
Screenshot: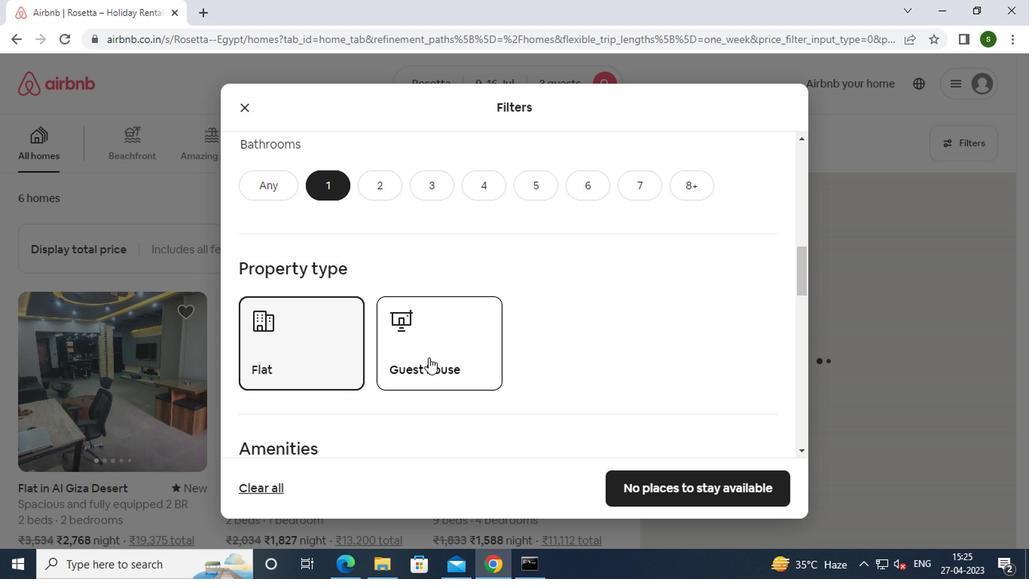 
Action: Mouse moved to (434, 351)
Screenshot: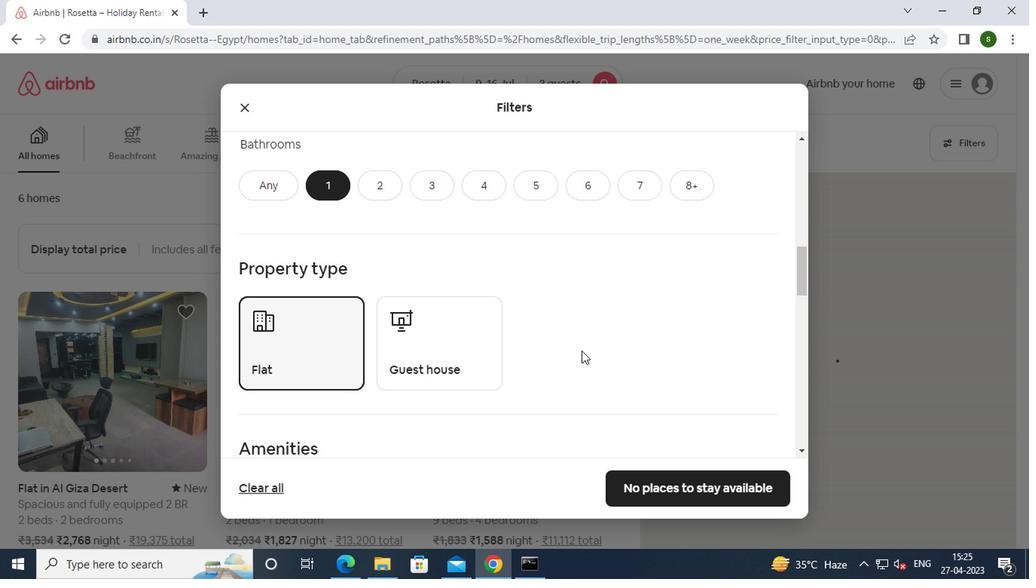 
Action: Mouse pressed left at (434, 351)
Screenshot: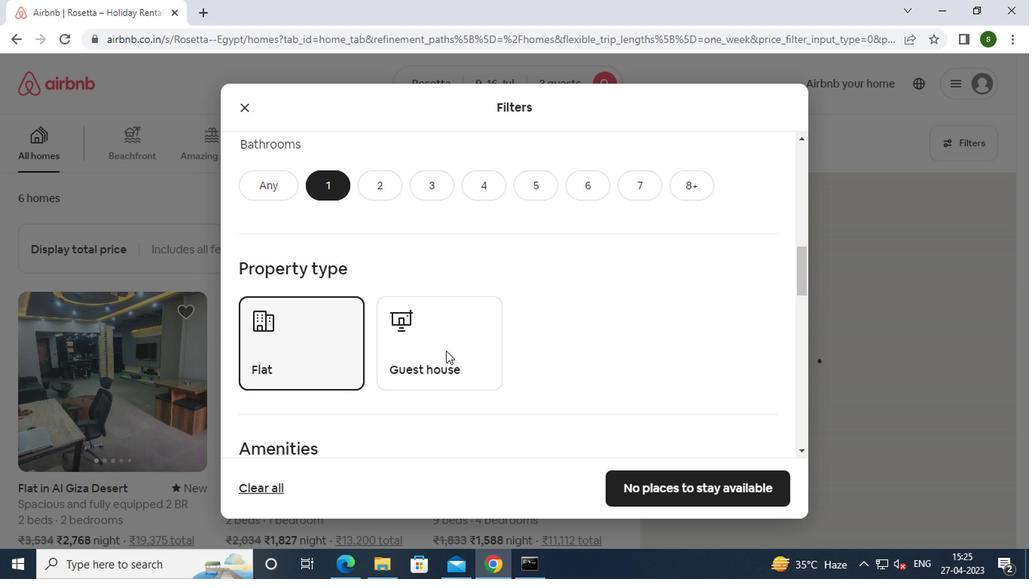 
Action: Mouse moved to (582, 344)
Screenshot: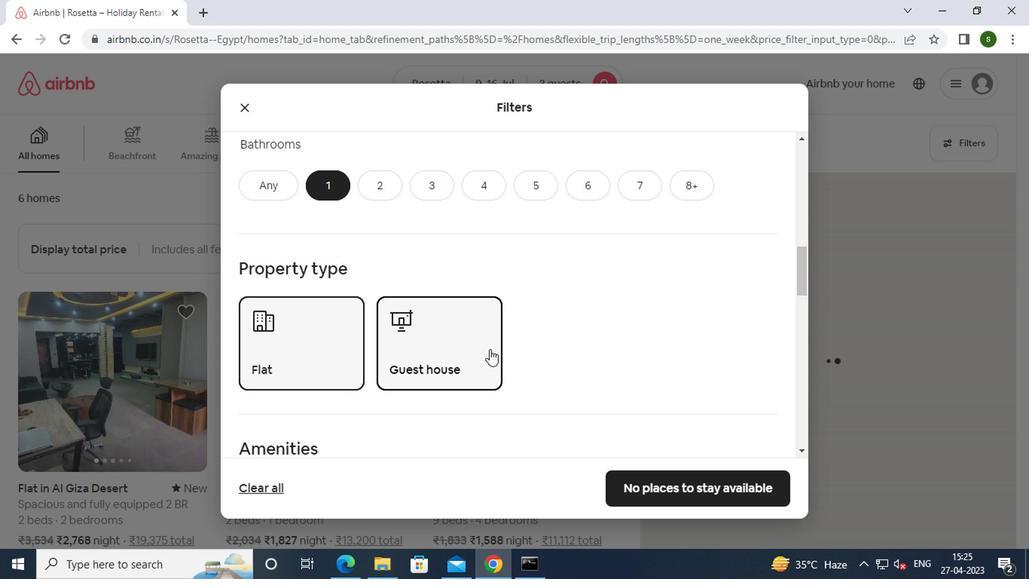 
Action: Mouse scrolled (582, 343) with delta (0, 0)
Screenshot: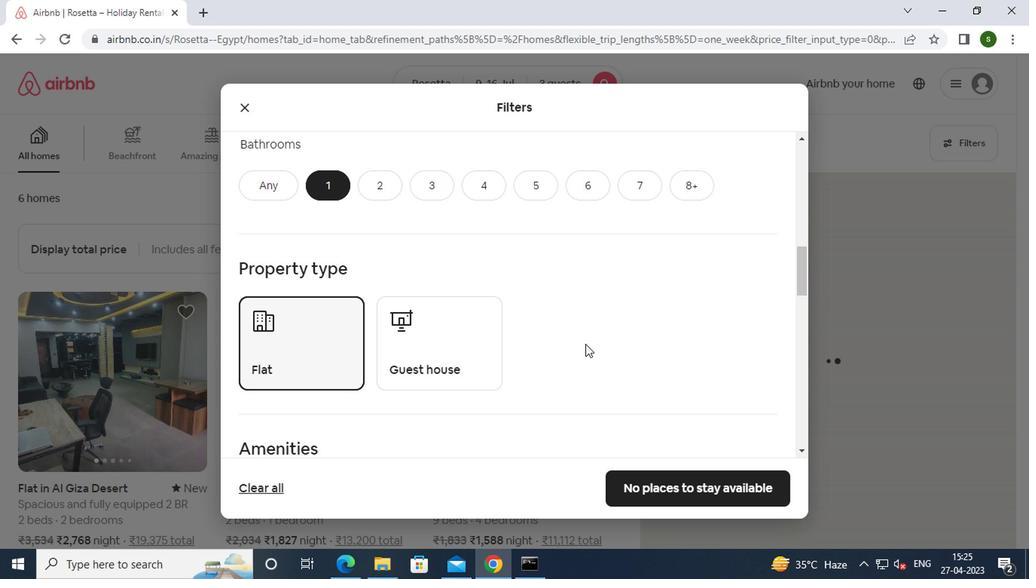 
Action: Mouse scrolled (582, 343) with delta (0, 0)
Screenshot: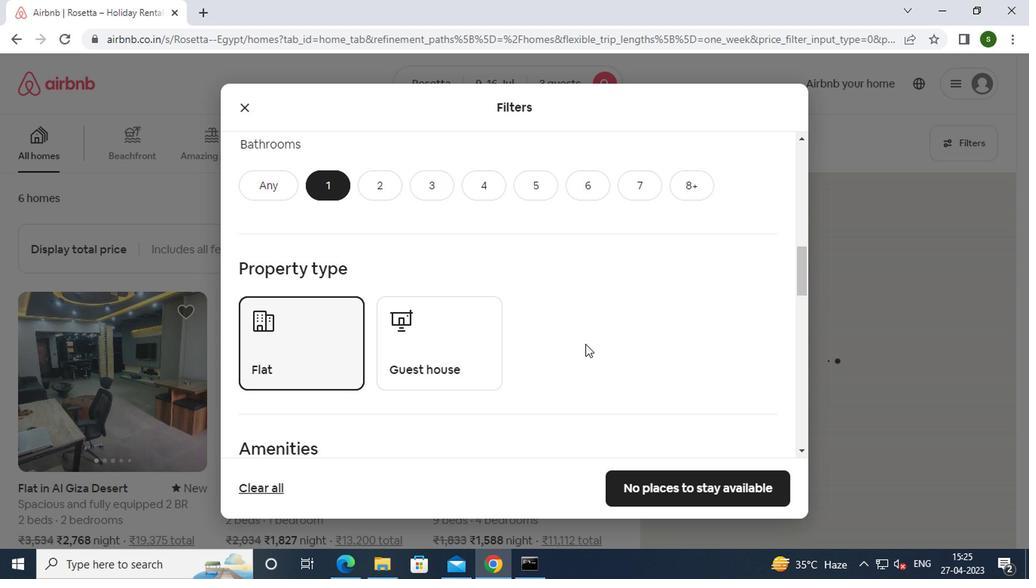 
Action: Mouse scrolled (582, 343) with delta (0, 0)
Screenshot: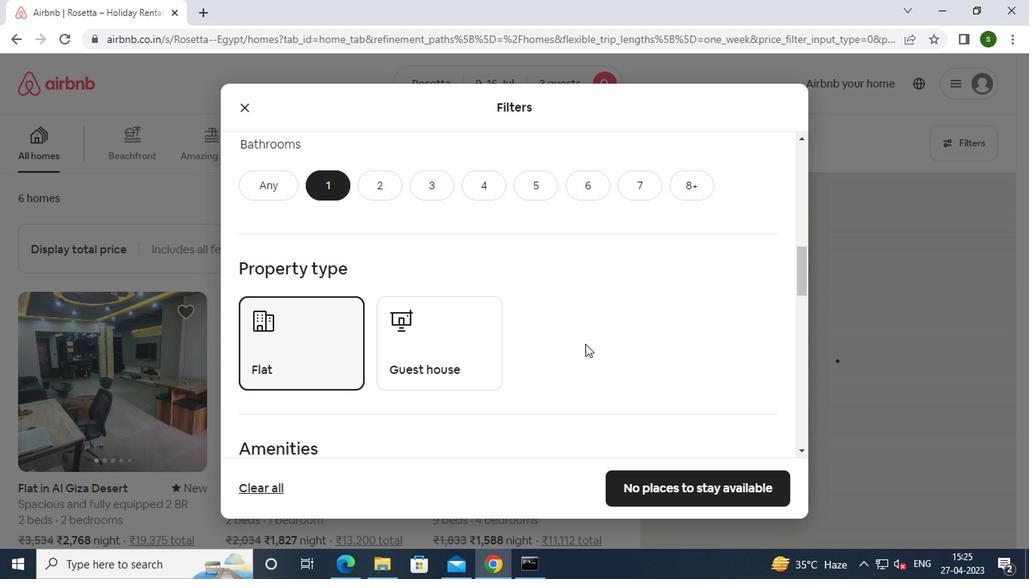 
Action: Mouse scrolled (582, 343) with delta (0, 0)
Screenshot: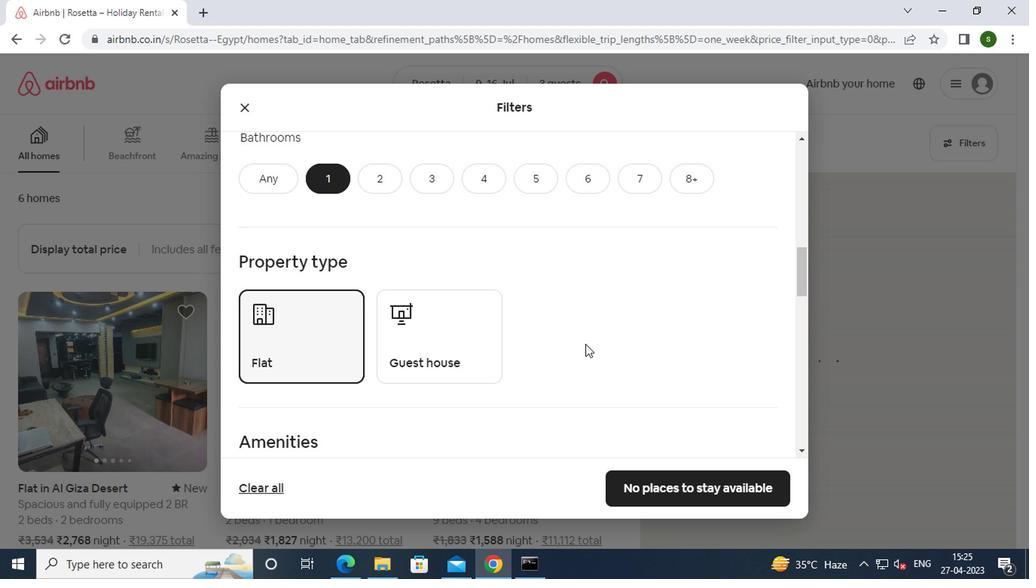 
Action: Mouse scrolled (582, 343) with delta (0, 0)
Screenshot: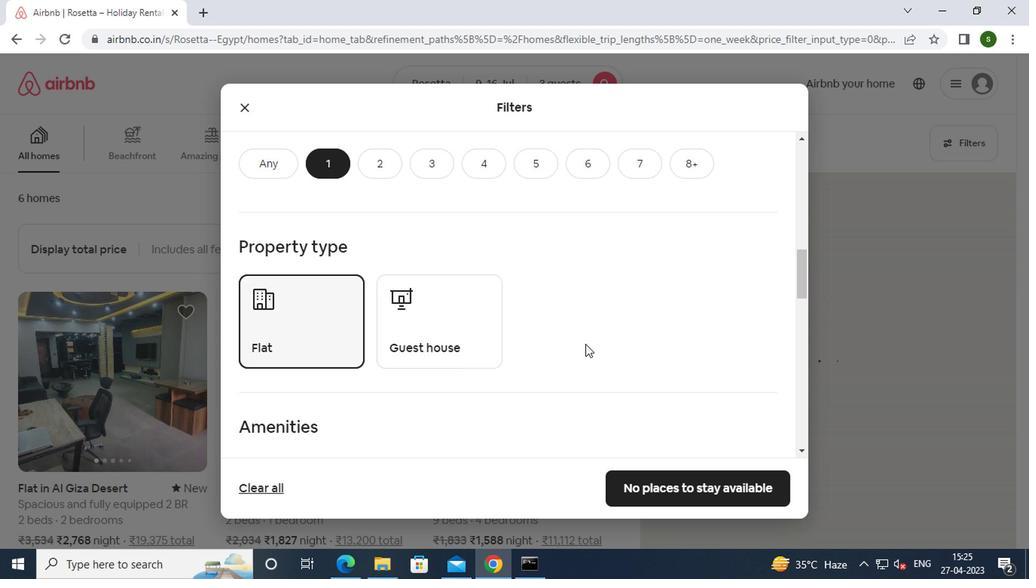 
Action: Mouse scrolled (582, 343) with delta (0, 0)
Screenshot: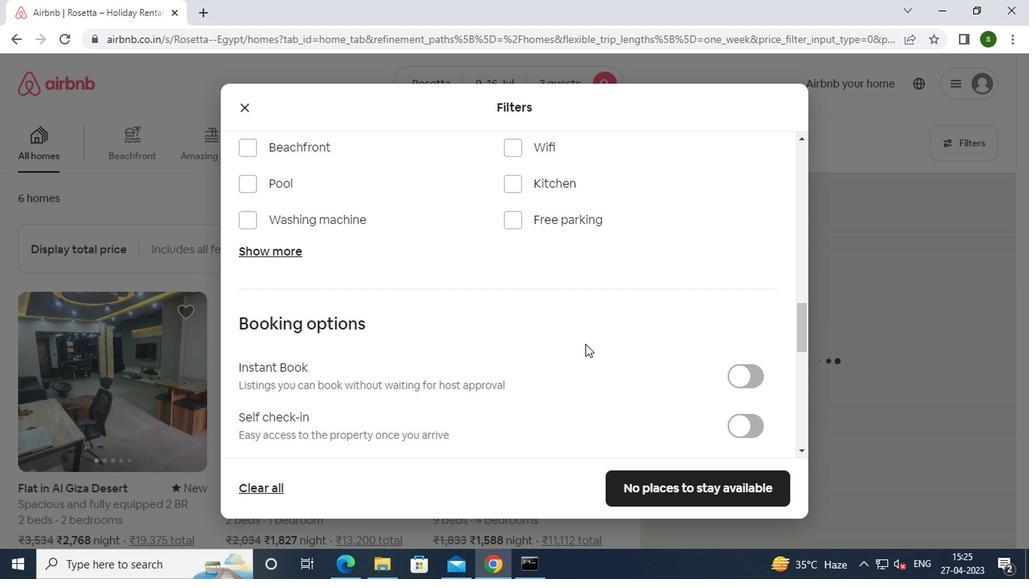 
Action: Mouse scrolled (582, 343) with delta (0, 0)
Screenshot: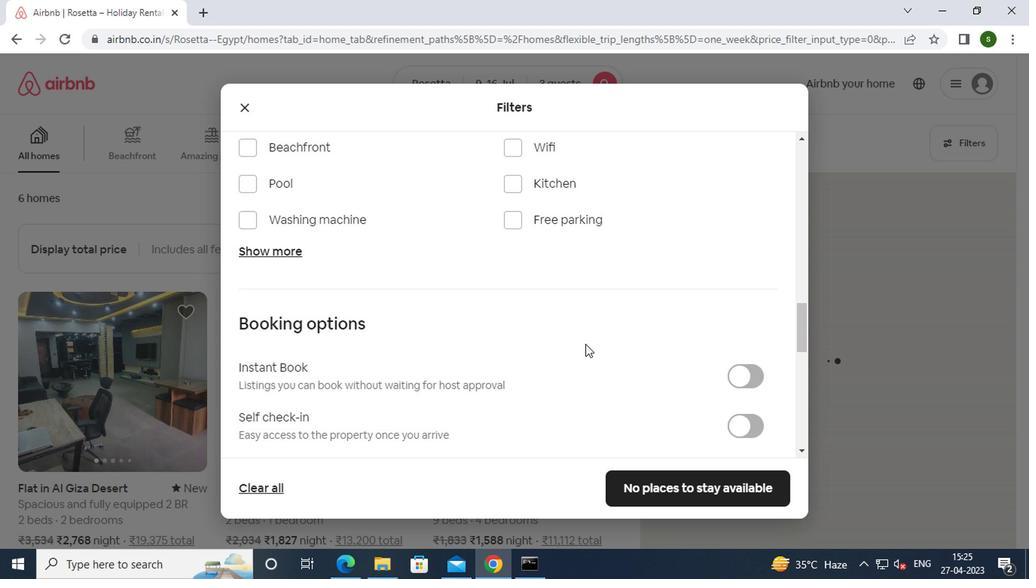 
Action: Mouse scrolled (582, 343) with delta (0, 0)
Screenshot: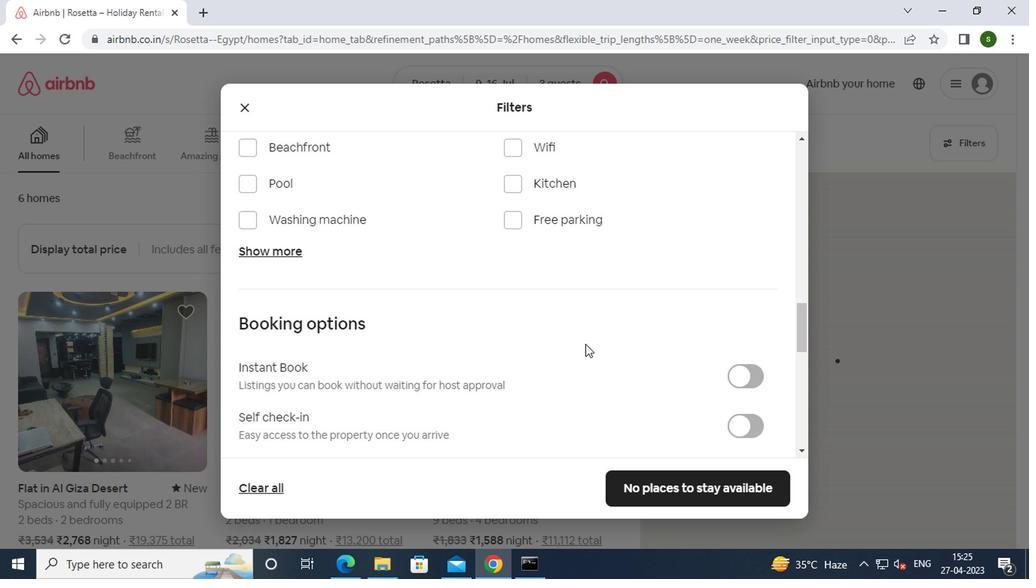 
Action: Mouse moved to (731, 194)
Screenshot: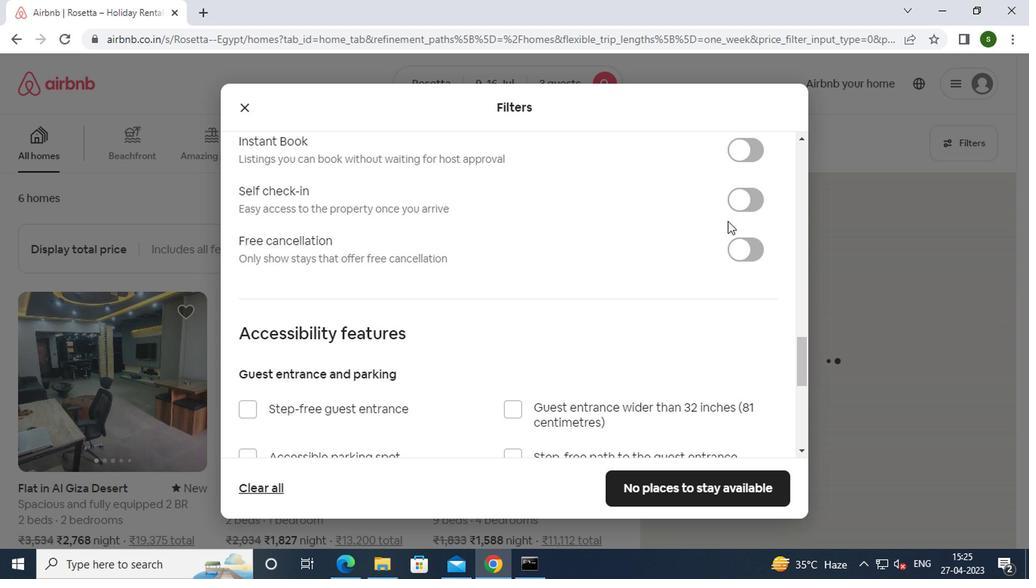 
Action: Mouse pressed left at (731, 194)
Screenshot: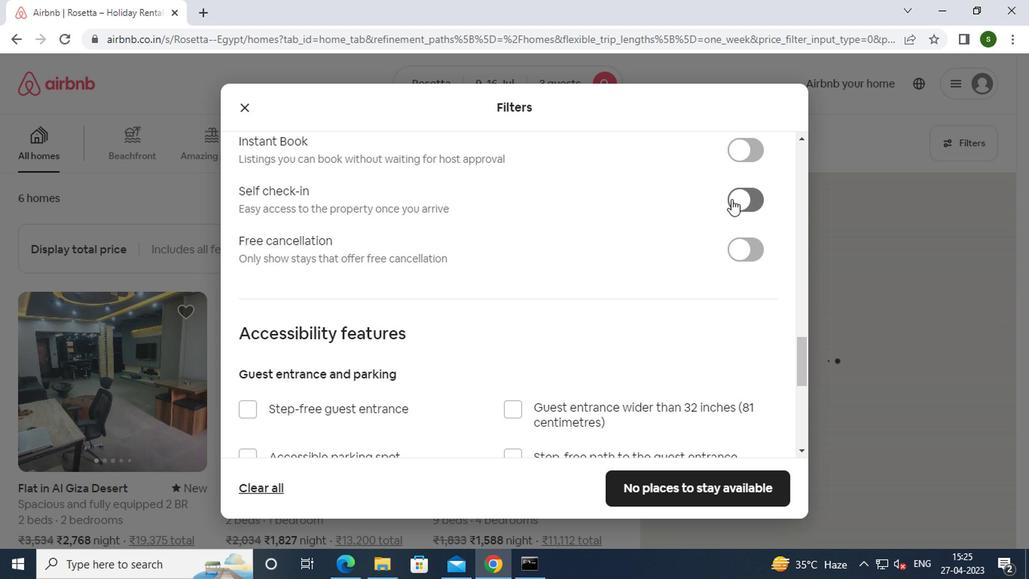 
Action: Mouse moved to (561, 297)
Screenshot: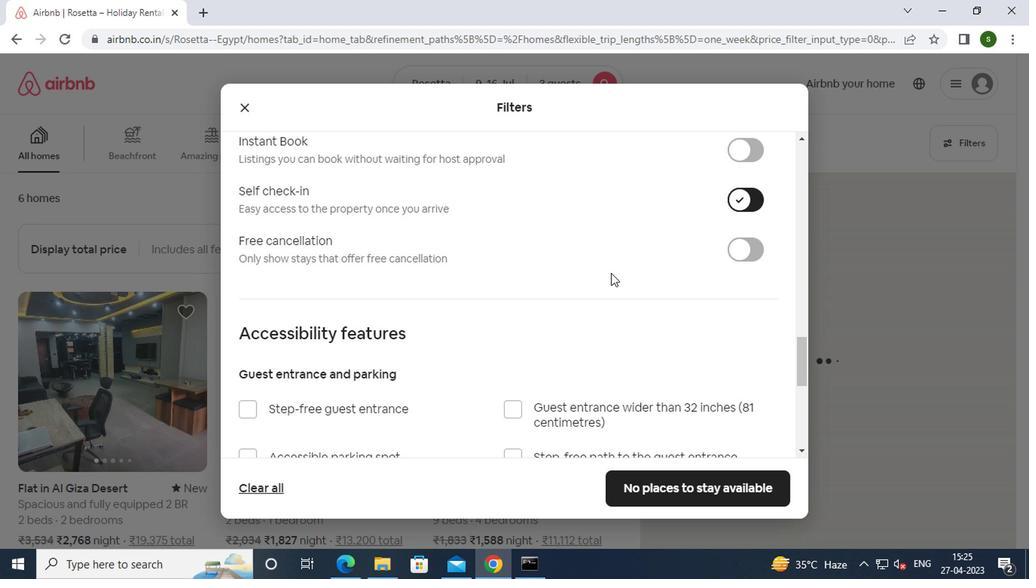 
Action: Mouse scrolled (561, 296) with delta (0, -1)
Screenshot: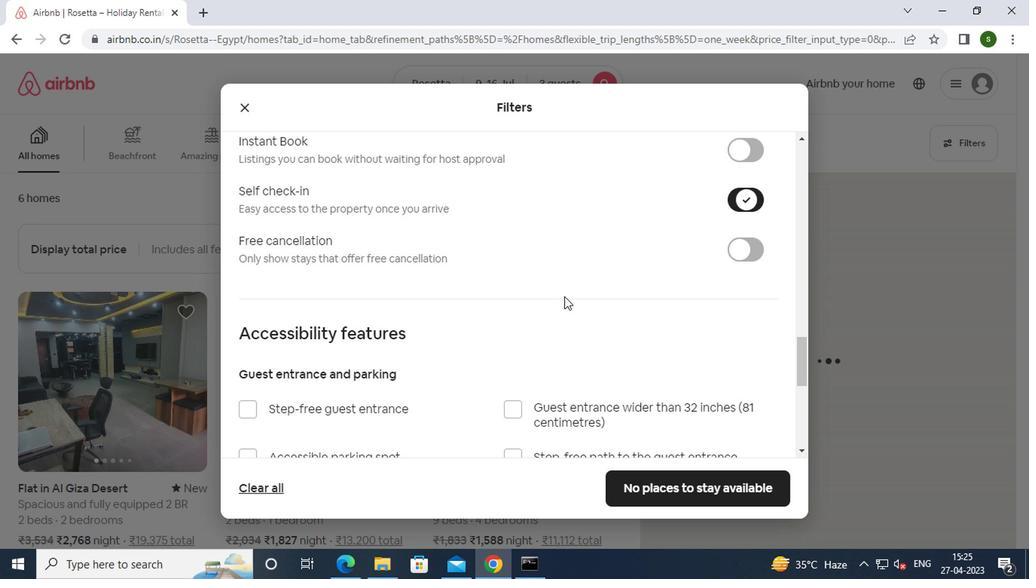 
Action: Mouse scrolled (561, 296) with delta (0, -1)
Screenshot: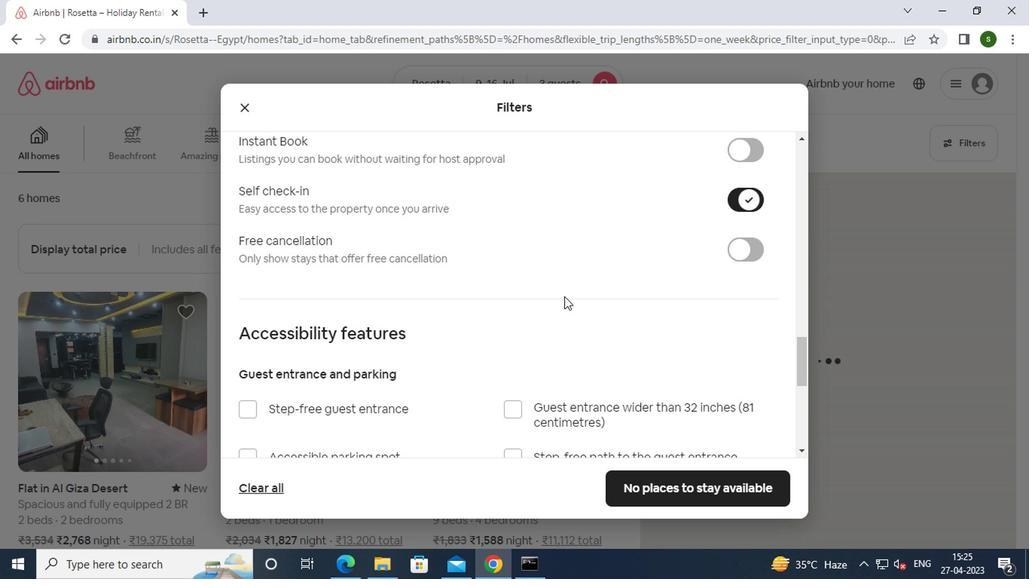 
Action: Mouse scrolled (561, 296) with delta (0, -1)
Screenshot: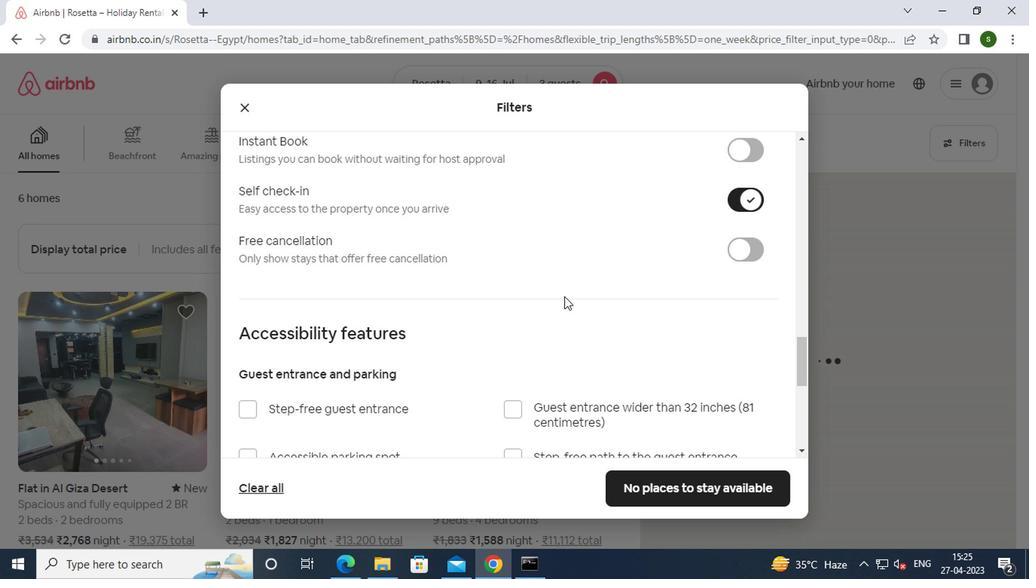 
Action: Mouse scrolled (561, 296) with delta (0, -1)
Screenshot: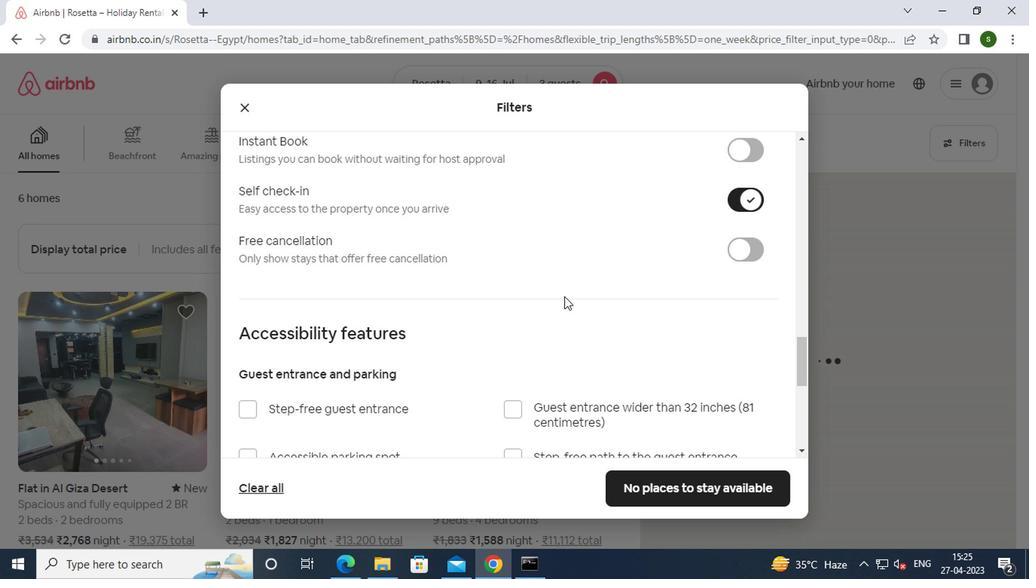 
Action: Mouse scrolled (561, 296) with delta (0, -1)
Screenshot: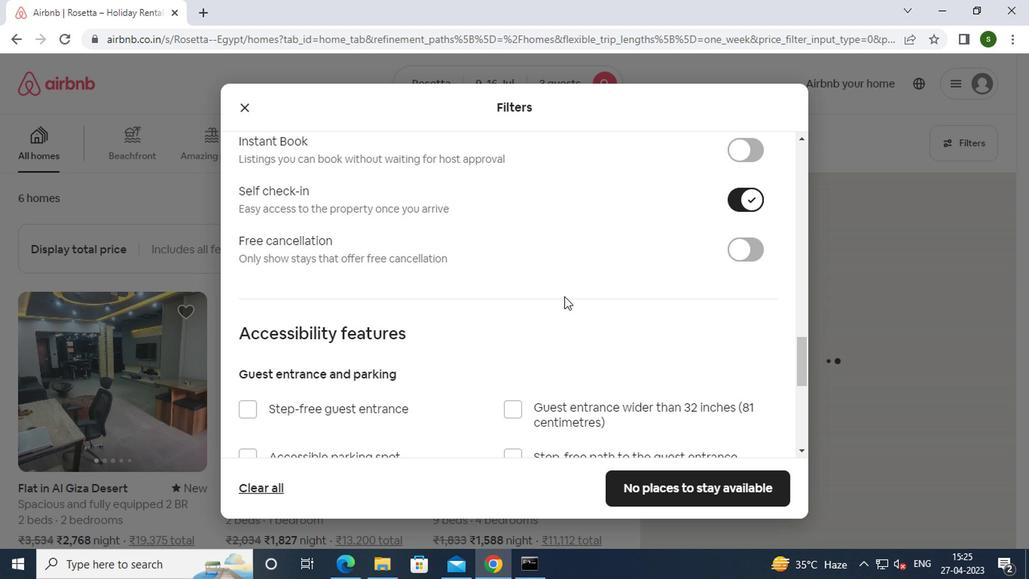 
Action: Mouse scrolled (561, 296) with delta (0, -1)
Screenshot: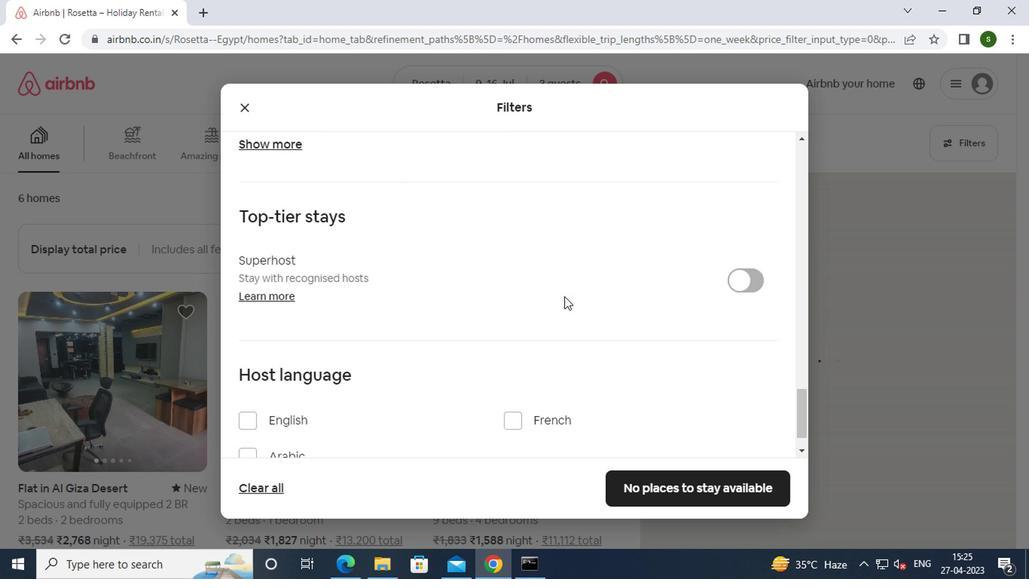 
Action: Mouse scrolled (561, 296) with delta (0, -1)
Screenshot: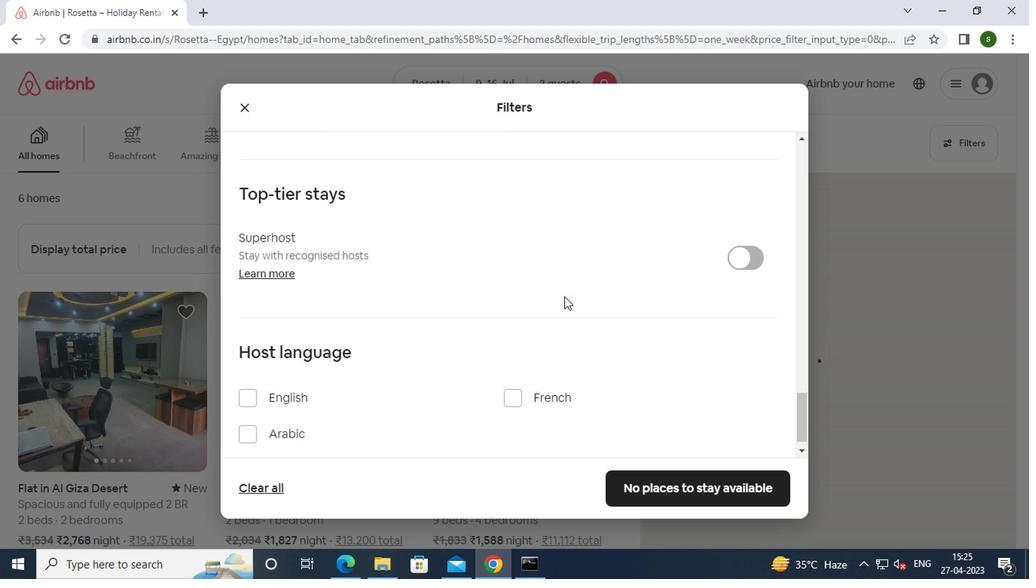 
Action: Mouse moved to (294, 380)
Screenshot: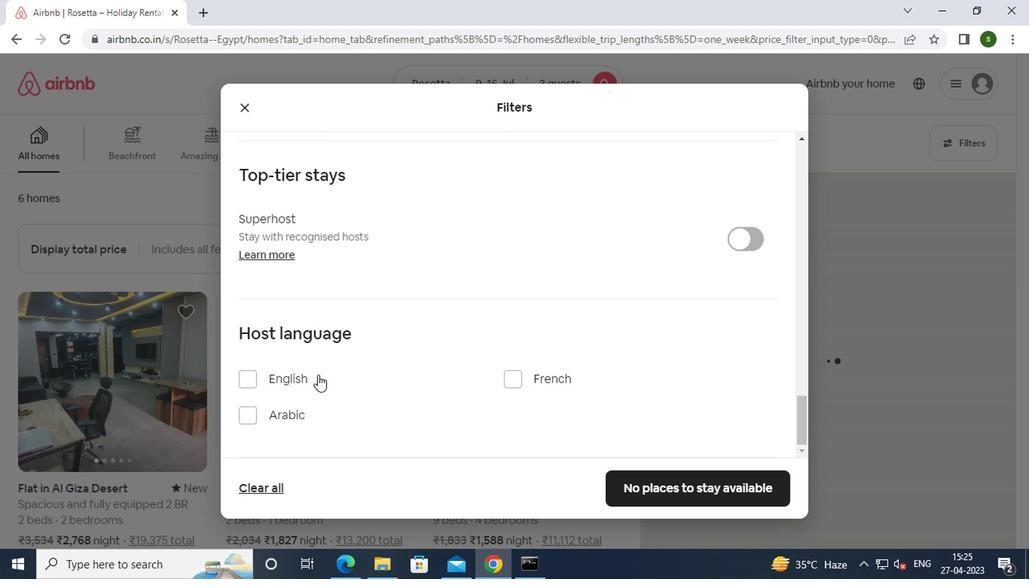 
Action: Mouse pressed left at (294, 380)
Screenshot: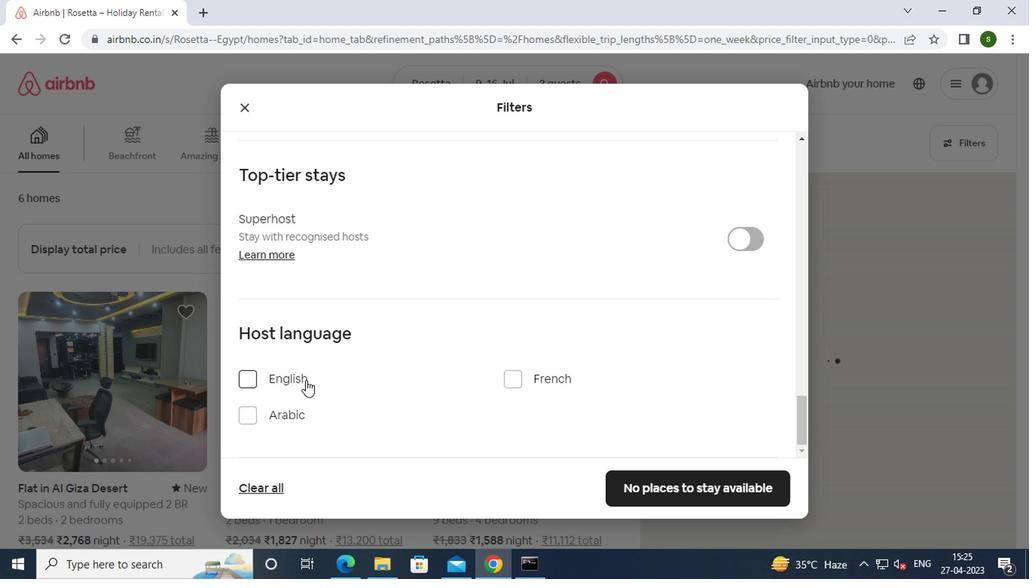 
Action: Mouse moved to (675, 489)
Screenshot: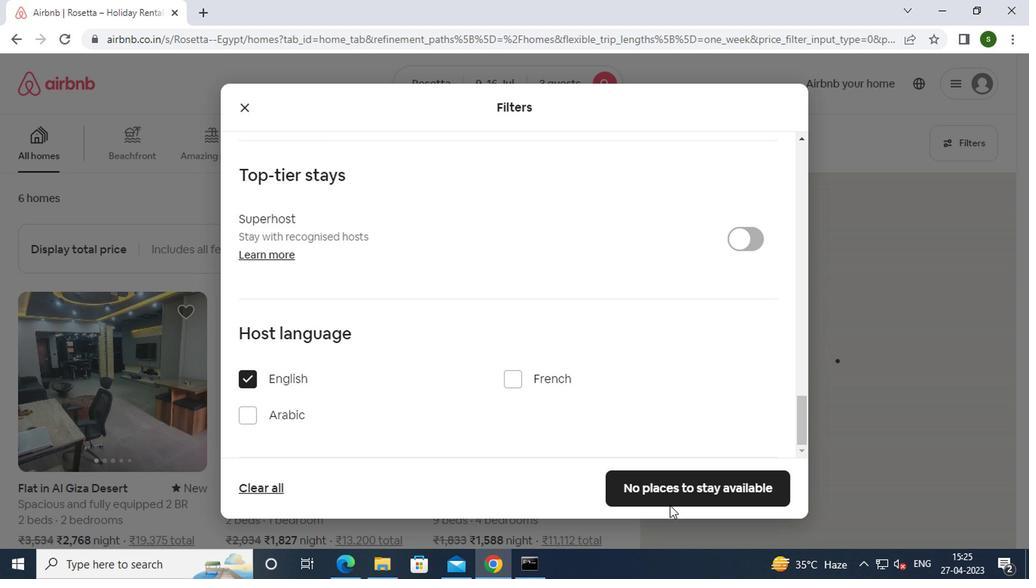 
Action: Mouse pressed left at (675, 489)
Screenshot: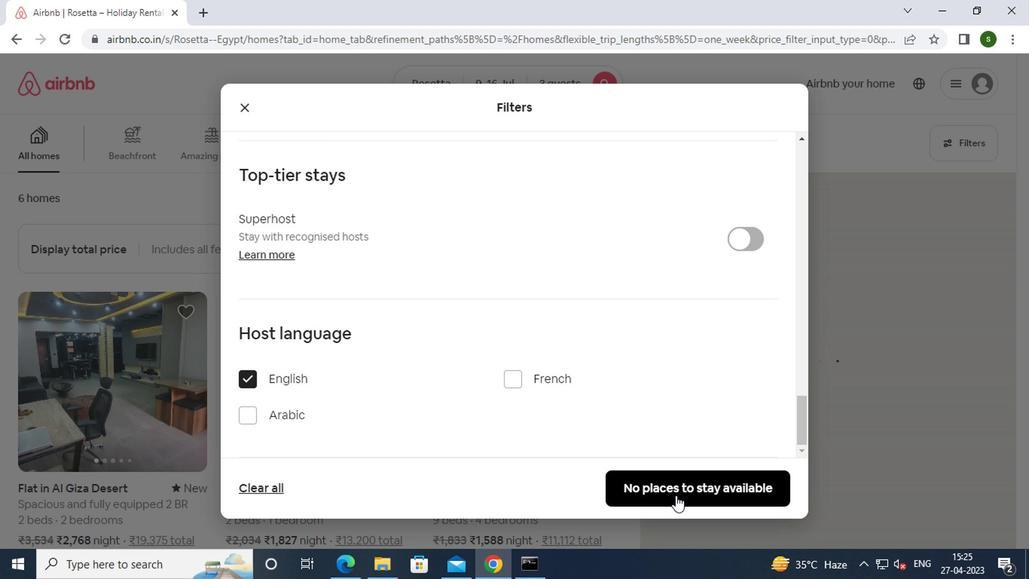 
Action: Mouse moved to (571, 349)
Screenshot: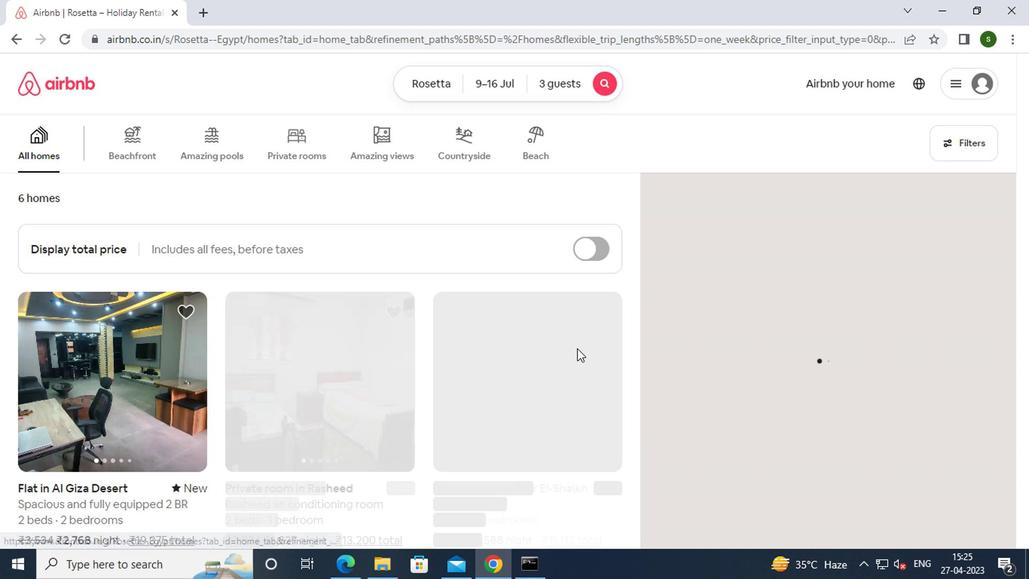 
